 Task: Look for space in Pithāpuram, India from 15th June, 2023 to 21st June, 2023 for 5 adults in price range Rs.14000 to Rs.25000. Place can be entire place with 3 bedrooms having 3 beds and 3 bathrooms. Property type can be house, flat, guest house. Booking option can be shelf check-in. Required host language is English.
Action: Mouse moved to (435, 66)
Screenshot: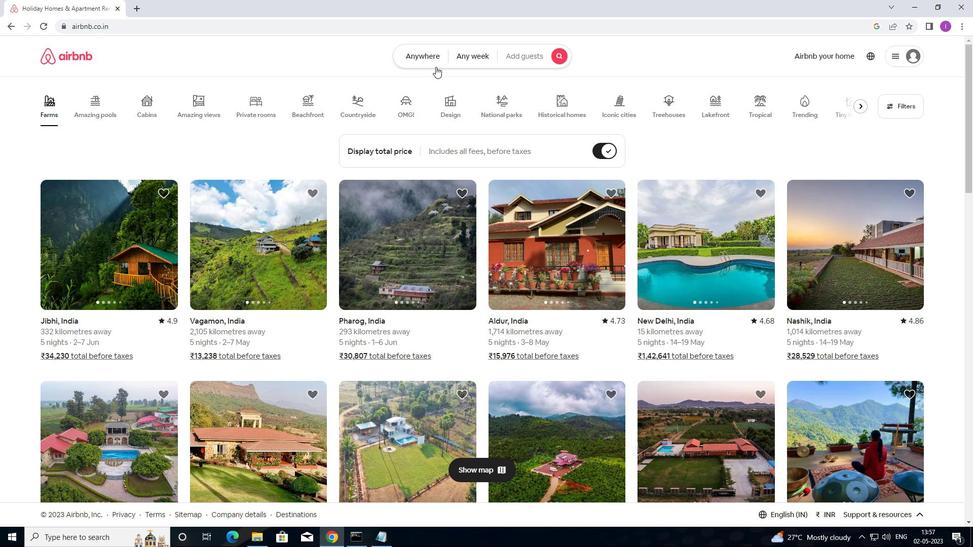 
Action: Mouse pressed left at (435, 66)
Screenshot: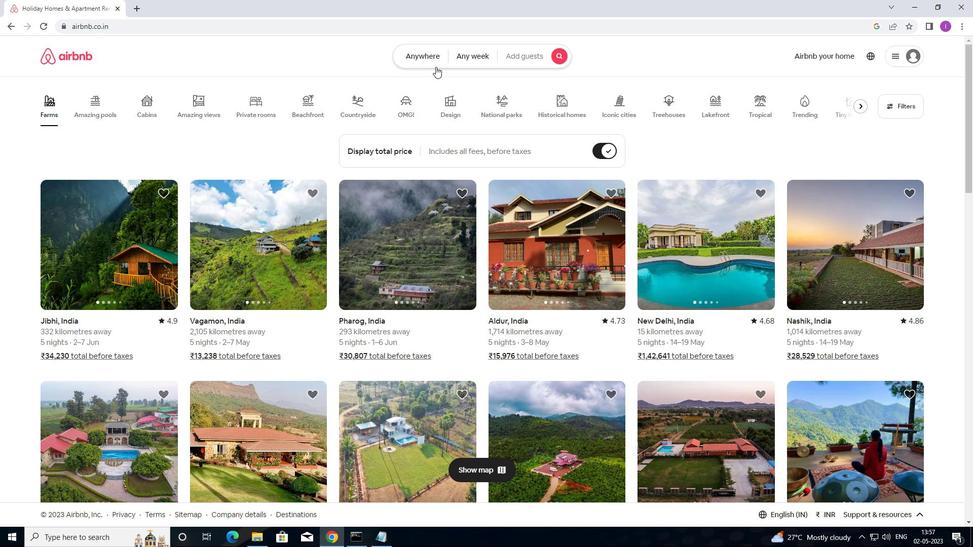 
Action: Mouse moved to (329, 93)
Screenshot: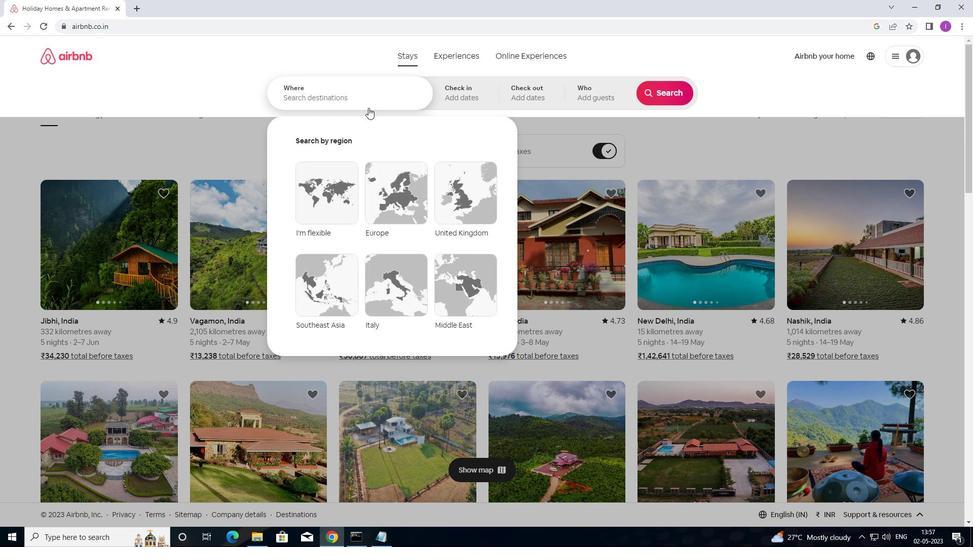 
Action: Mouse pressed left at (329, 93)
Screenshot: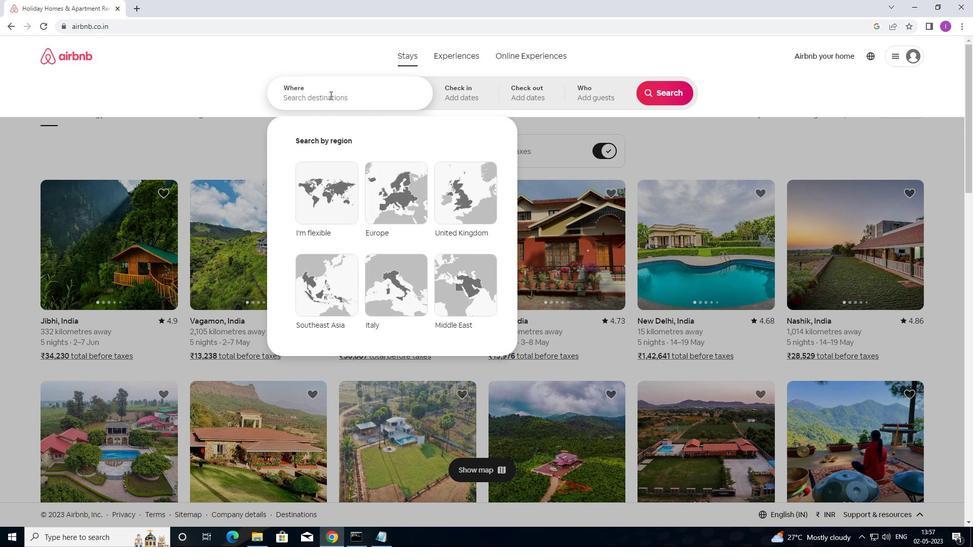 
Action: Mouse moved to (331, 91)
Screenshot: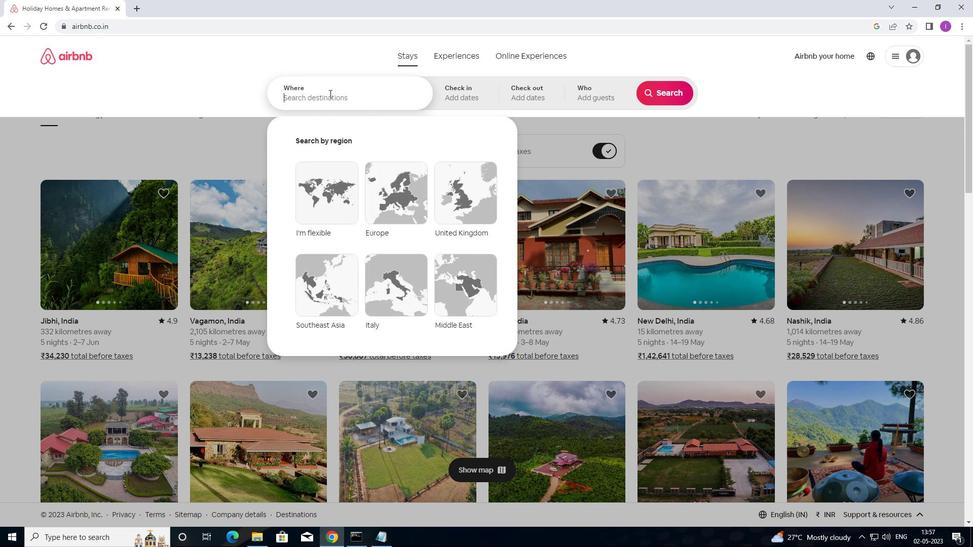 
Action: Key pressed <Key.shift>PITHAPURAM,<Key.shift><Key.shift><Key.shift><Key.shift>INDIA
Screenshot: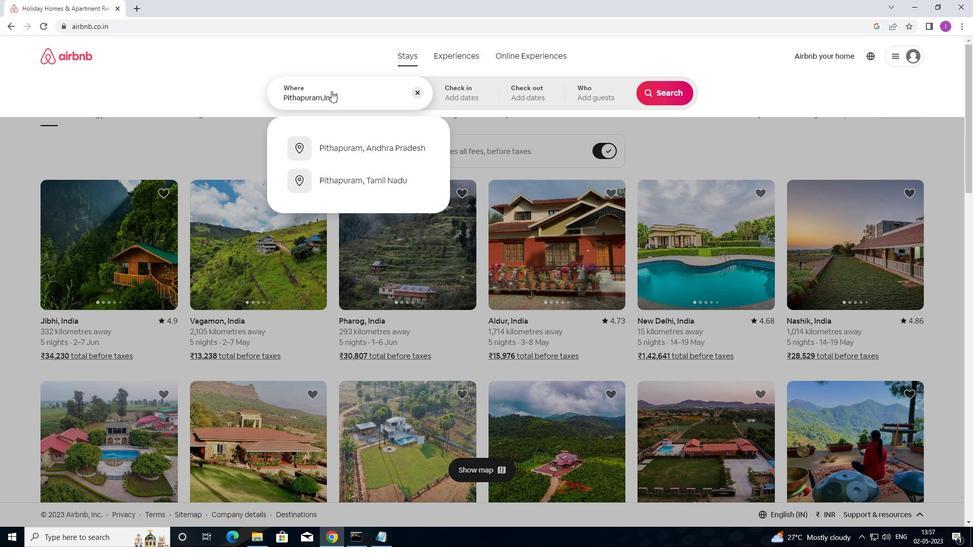
Action: Mouse moved to (460, 97)
Screenshot: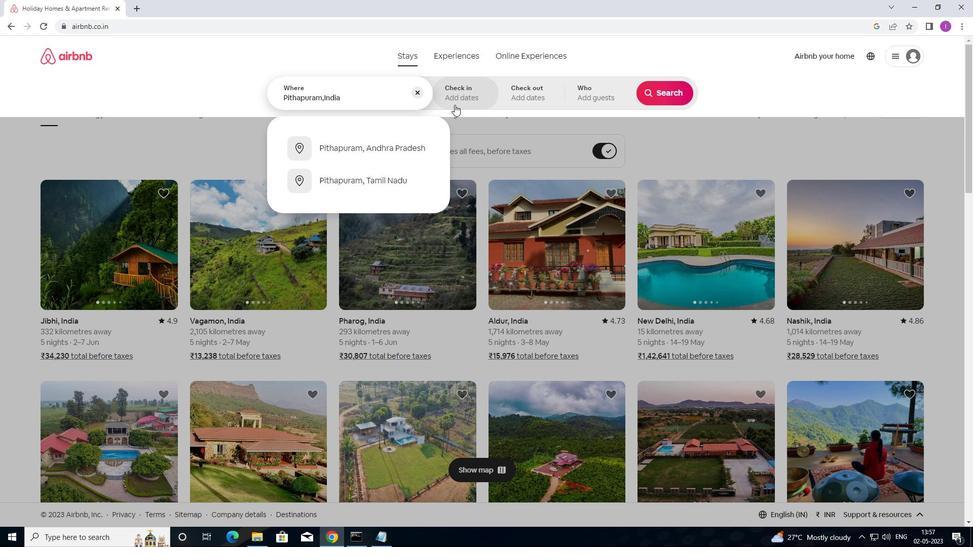 
Action: Mouse pressed left at (460, 97)
Screenshot: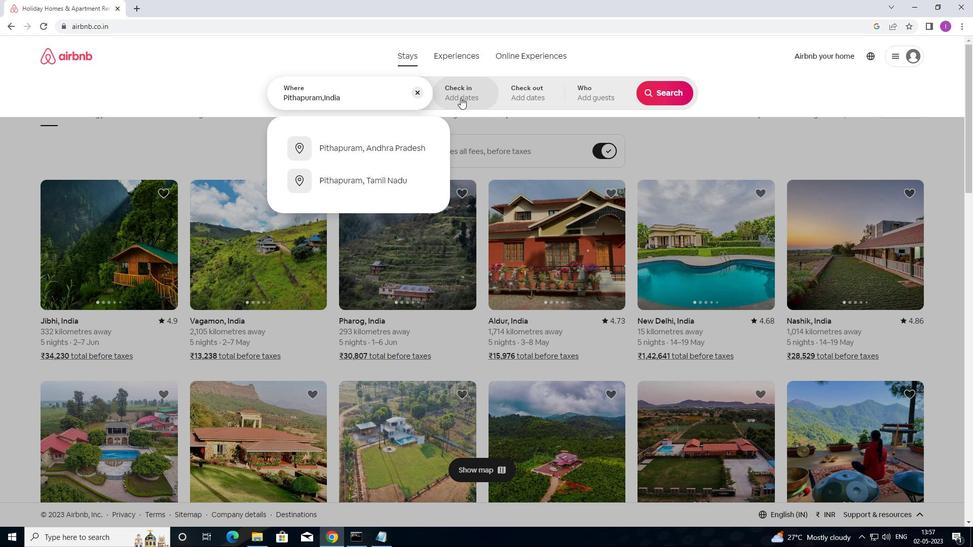 
Action: Mouse moved to (599, 264)
Screenshot: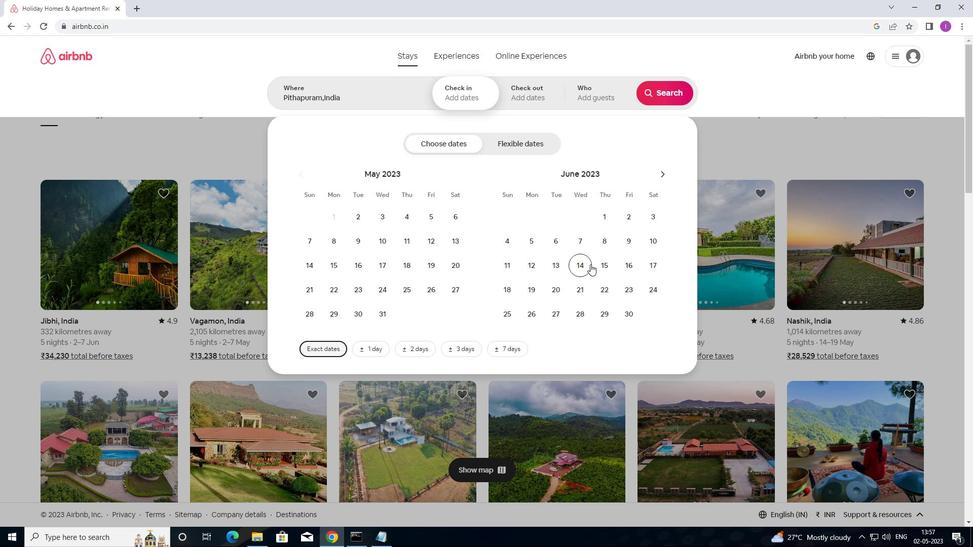 
Action: Mouse pressed left at (599, 264)
Screenshot: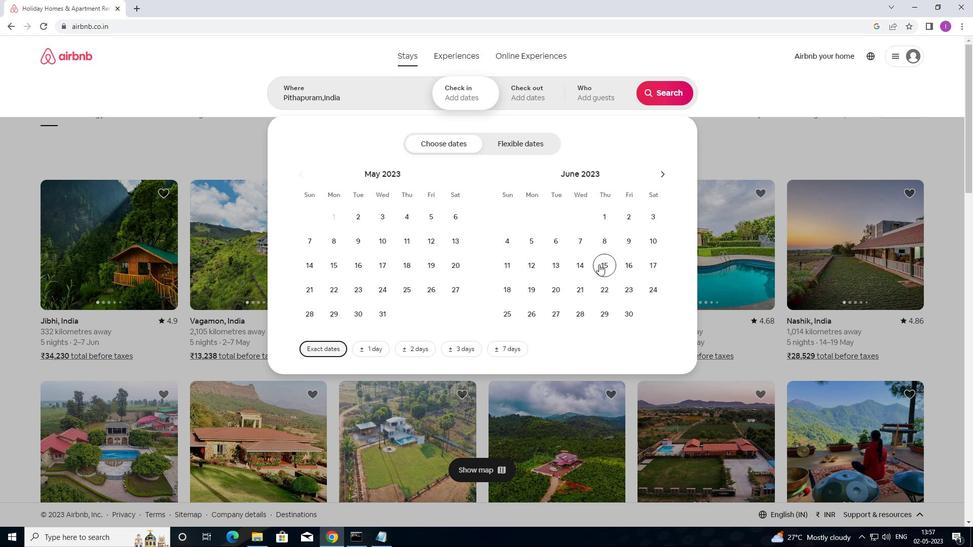 
Action: Mouse moved to (578, 292)
Screenshot: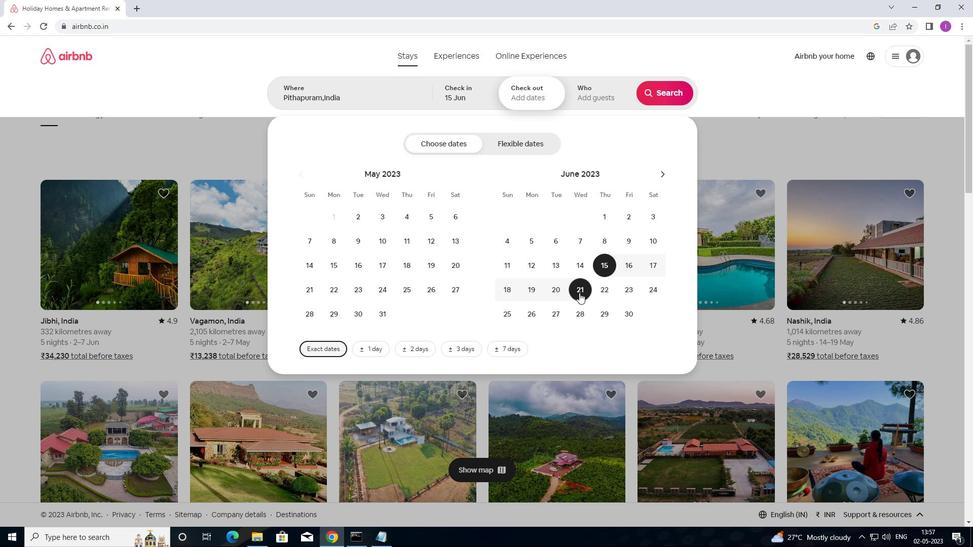 
Action: Mouse pressed left at (578, 292)
Screenshot: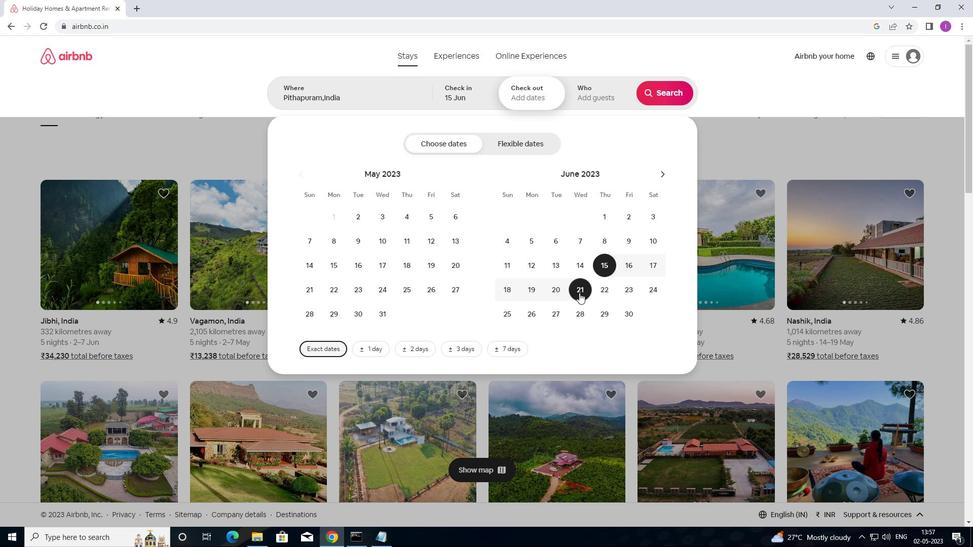 
Action: Mouse moved to (584, 103)
Screenshot: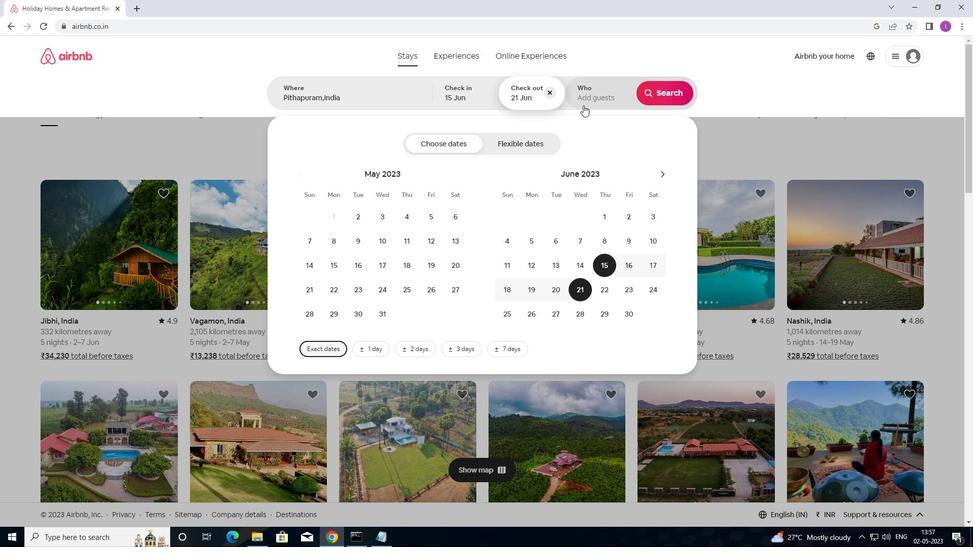 
Action: Mouse pressed left at (584, 103)
Screenshot: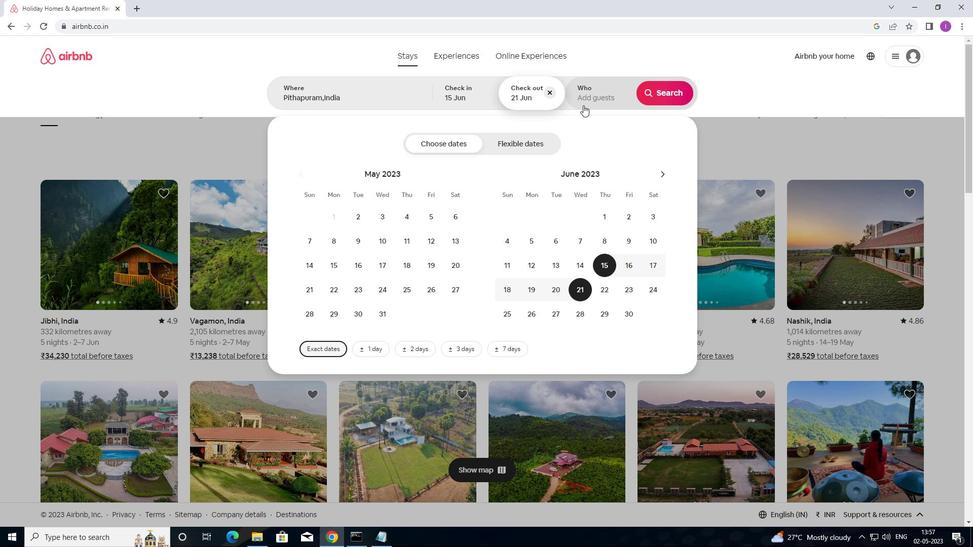 
Action: Mouse moved to (670, 145)
Screenshot: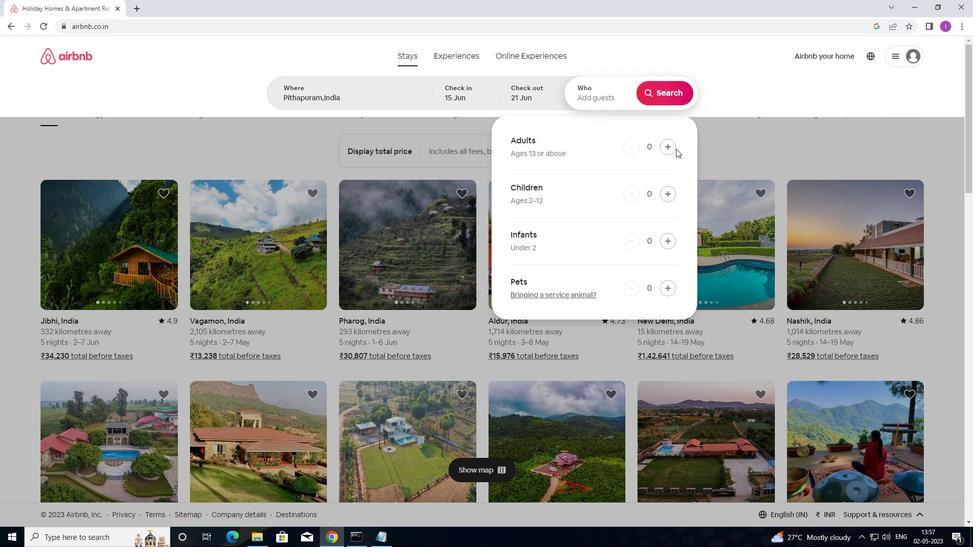 
Action: Mouse pressed left at (670, 145)
Screenshot: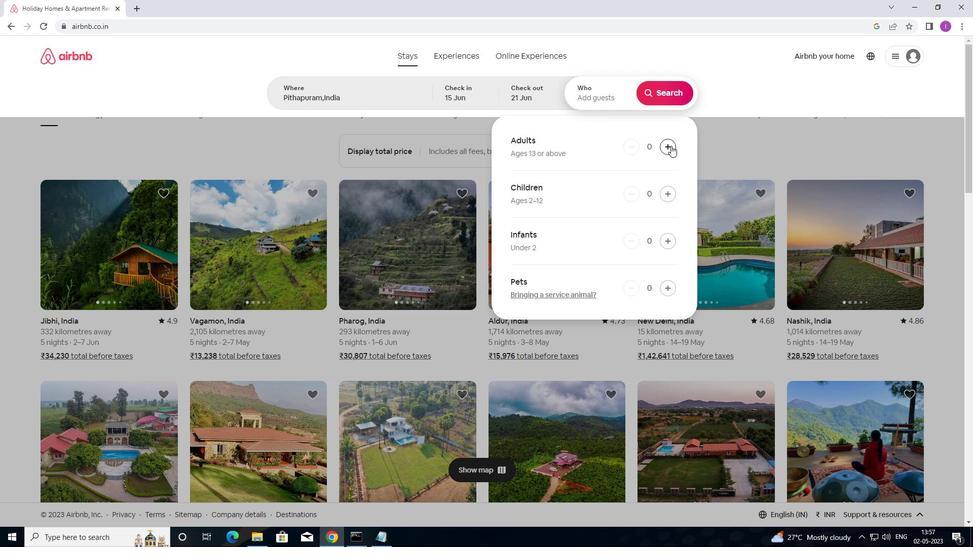 
Action: Mouse pressed left at (670, 145)
Screenshot: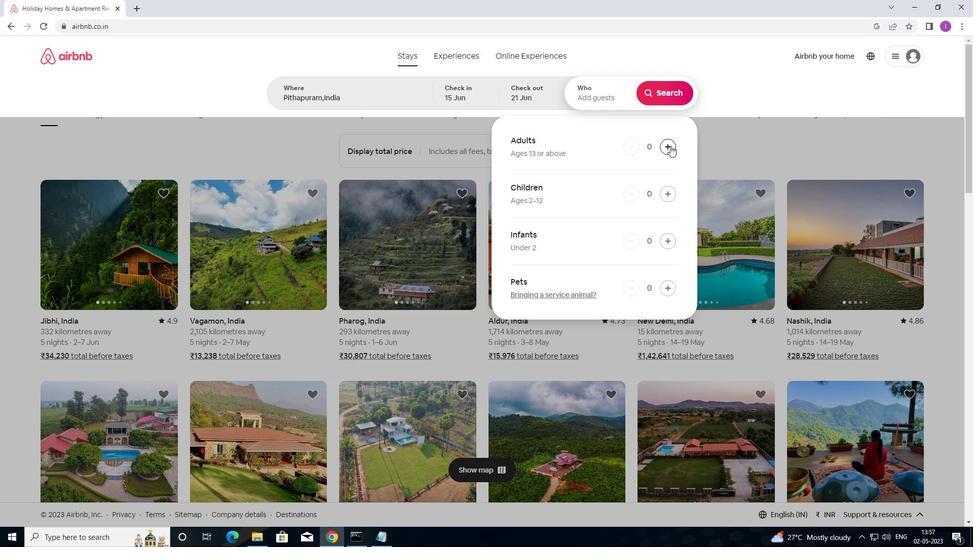 
Action: Mouse moved to (670, 145)
Screenshot: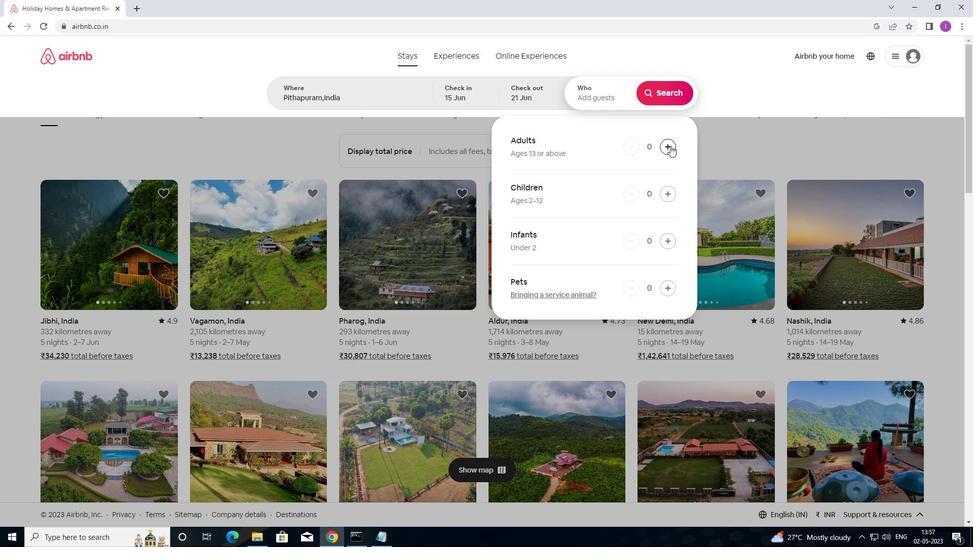 
Action: Mouse pressed left at (670, 145)
Screenshot: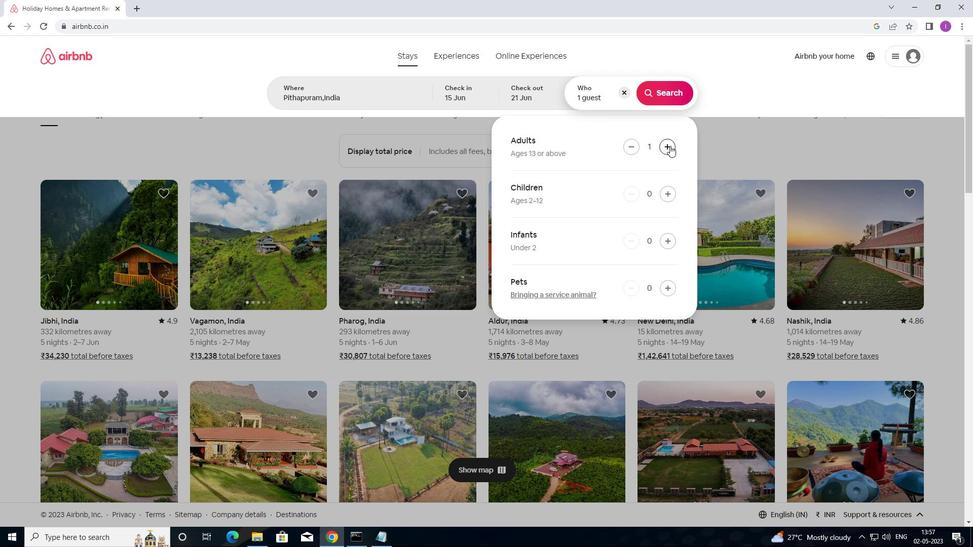 
Action: Mouse moved to (668, 145)
Screenshot: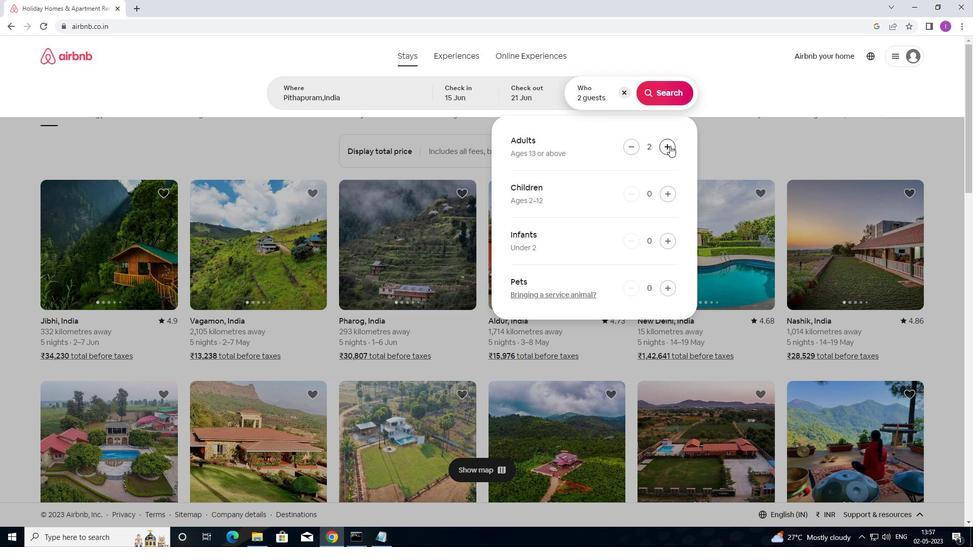 
Action: Mouse pressed left at (668, 145)
Screenshot: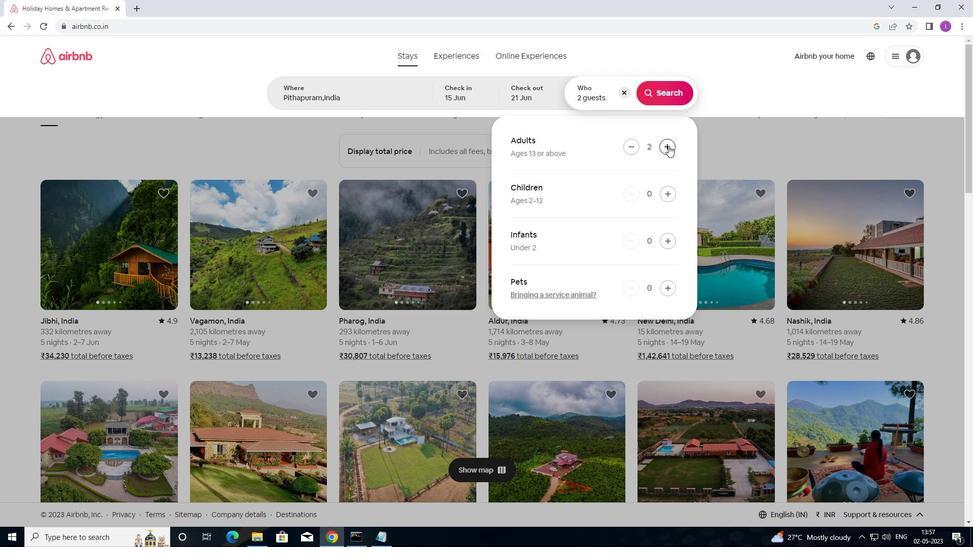 
Action: Mouse moved to (670, 149)
Screenshot: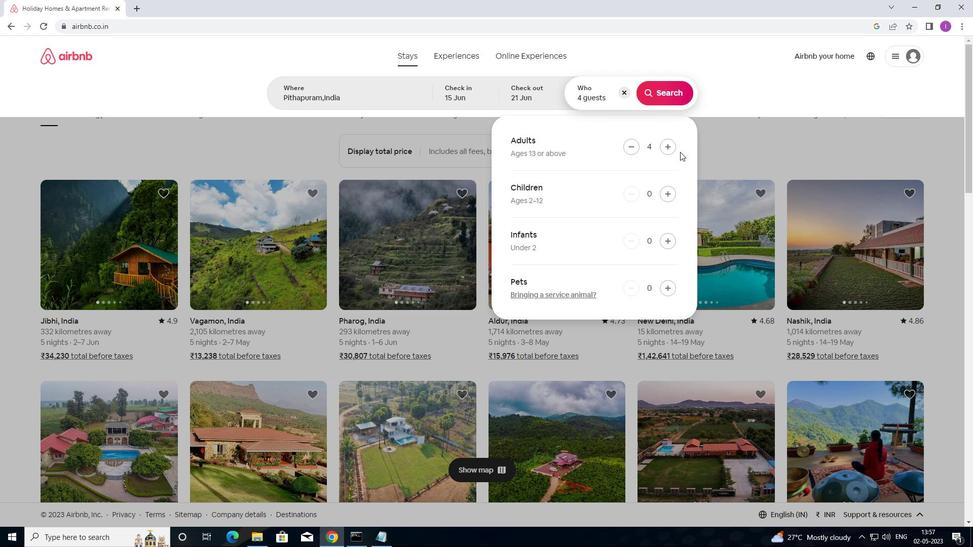
Action: Mouse pressed left at (670, 149)
Screenshot: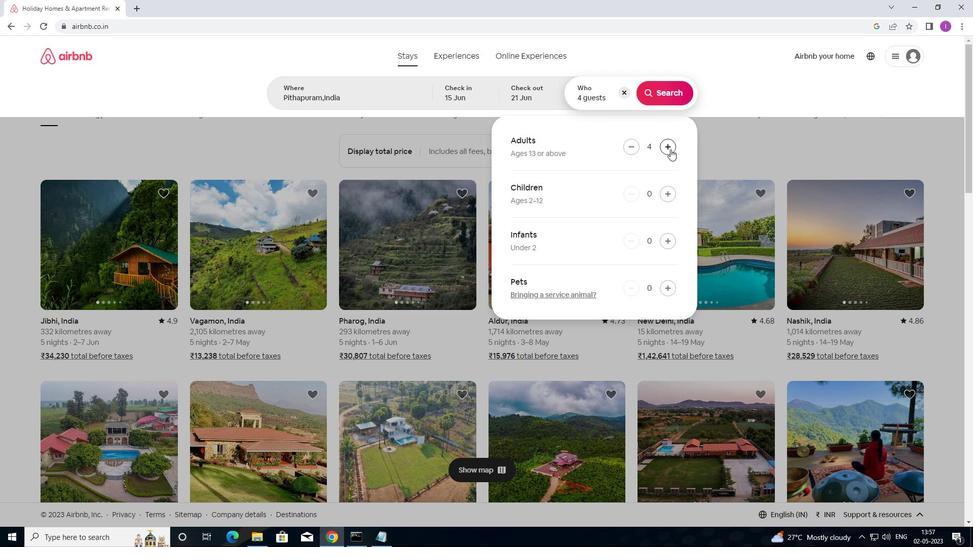 
Action: Mouse moved to (661, 98)
Screenshot: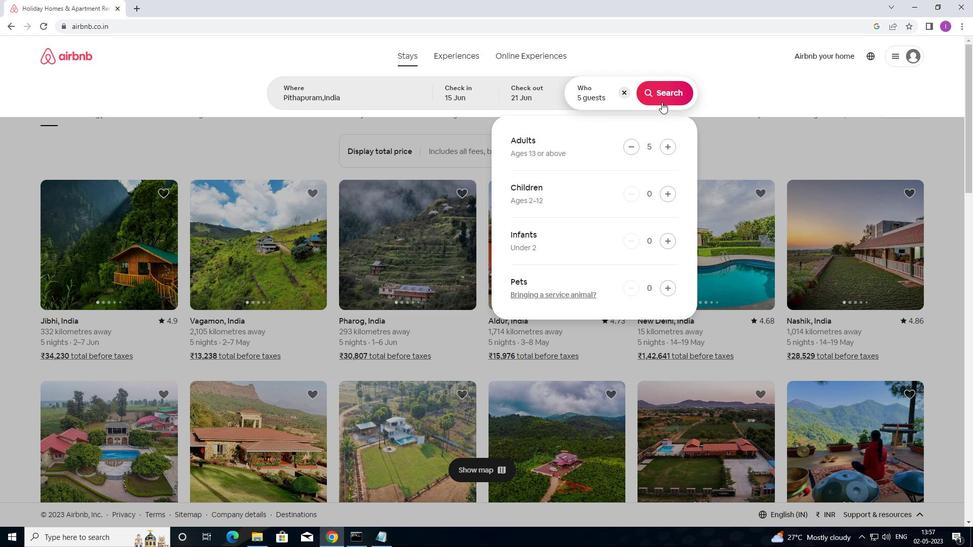 
Action: Mouse pressed left at (661, 98)
Screenshot: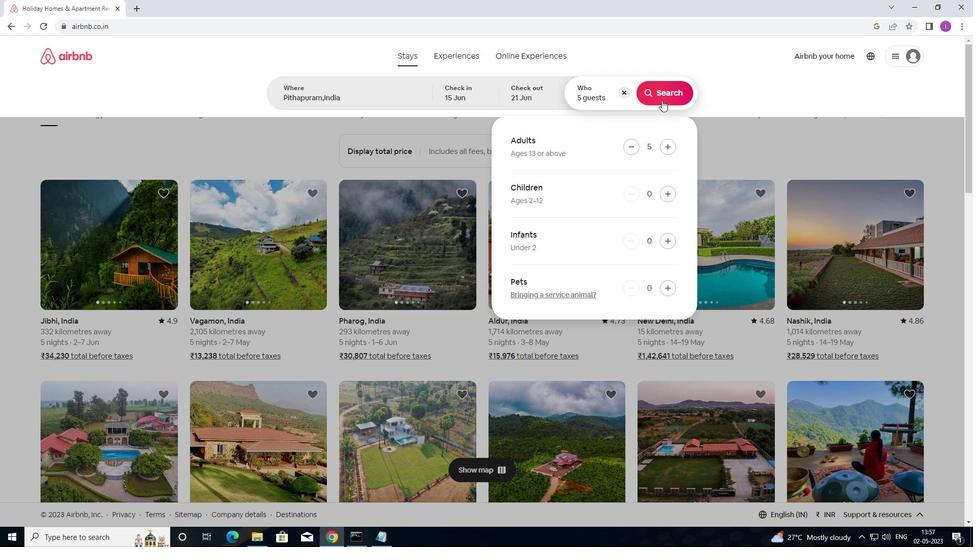 
Action: Mouse moved to (935, 96)
Screenshot: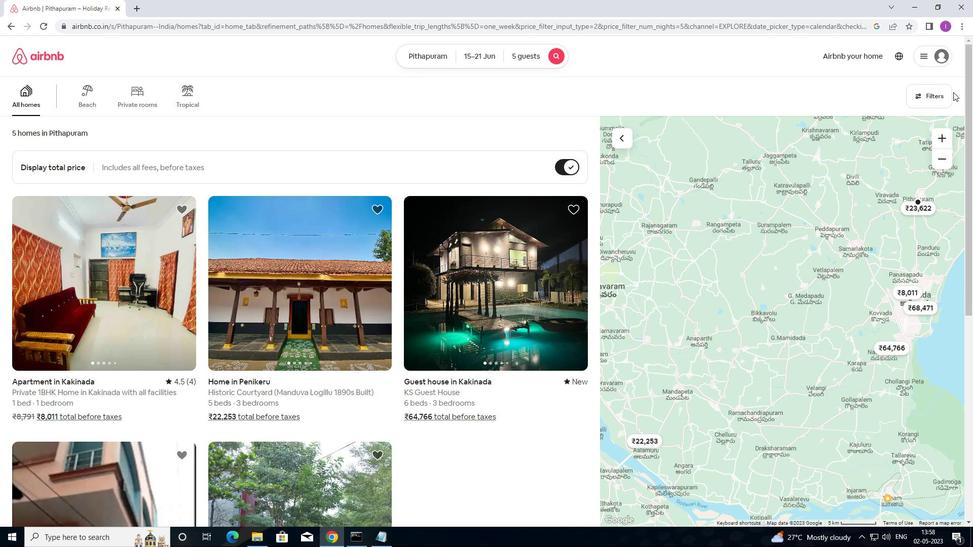 
Action: Mouse pressed left at (935, 96)
Screenshot: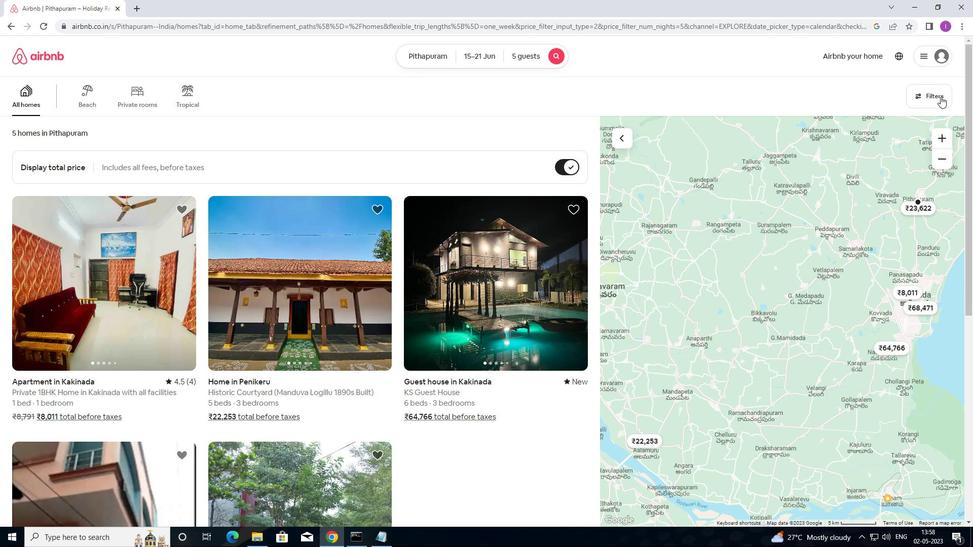 
Action: Mouse moved to (374, 221)
Screenshot: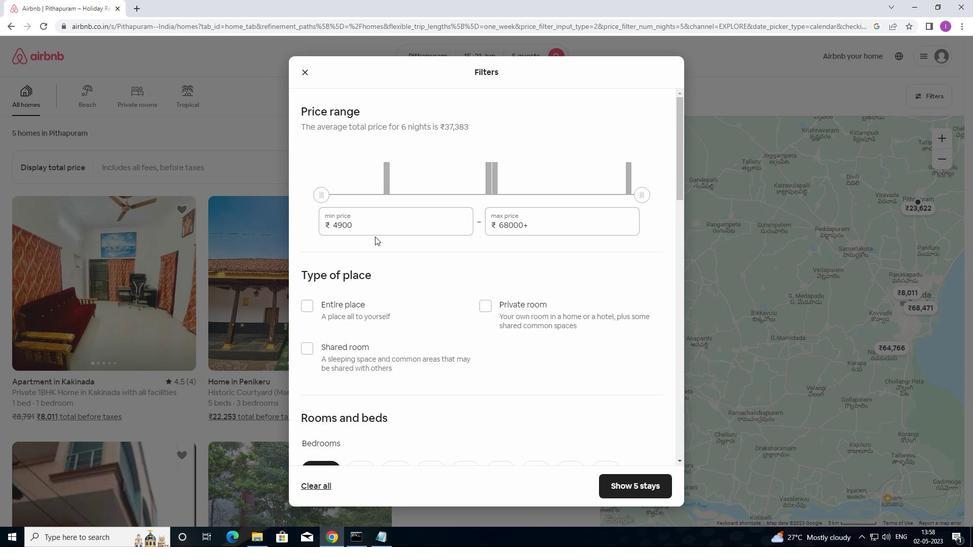 
Action: Mouse pressed left at (374, 221)
Screenshot: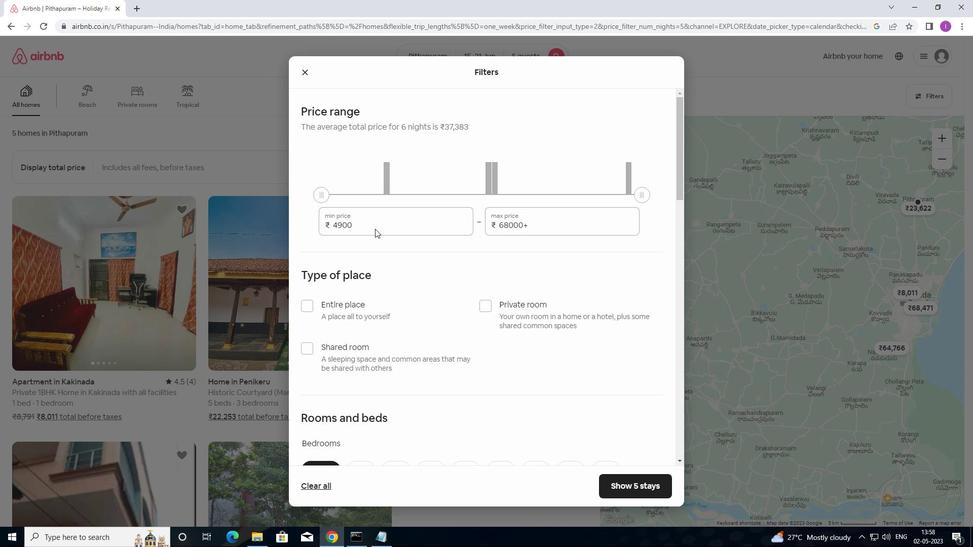 
Action: Mouse moved to (331, 220)
Screenshot: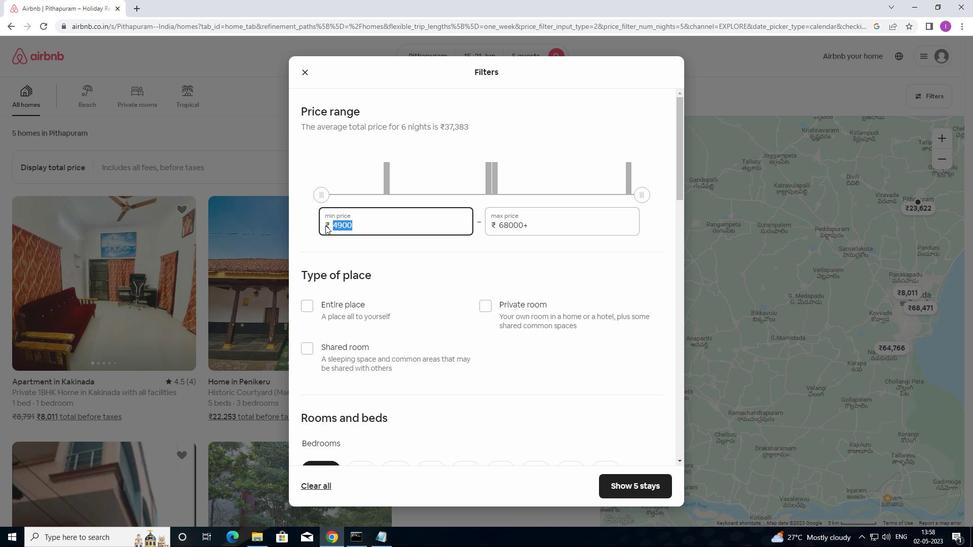 
Action: Key pressed 14000<Key.backspace><Key.backspace><Key.backspace><Key.backspace><Key.backspace><Key.backspace><Key.backspace><Key.backspace><Key.backspace><Key.backspace><Key.backspace><Key.backspace><Key.backspace>14000
Screenshot: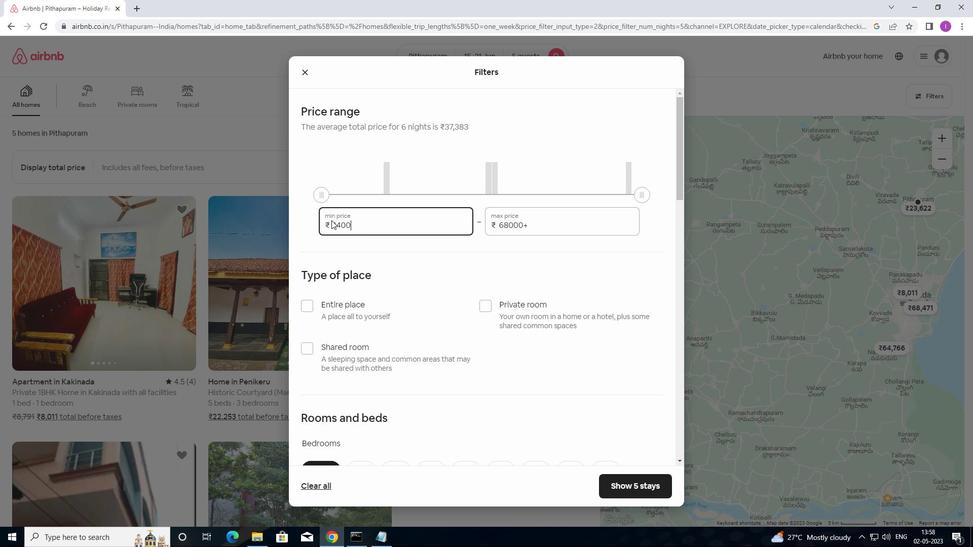 
Action: Mouse moved to (536, 225)
Screenshot: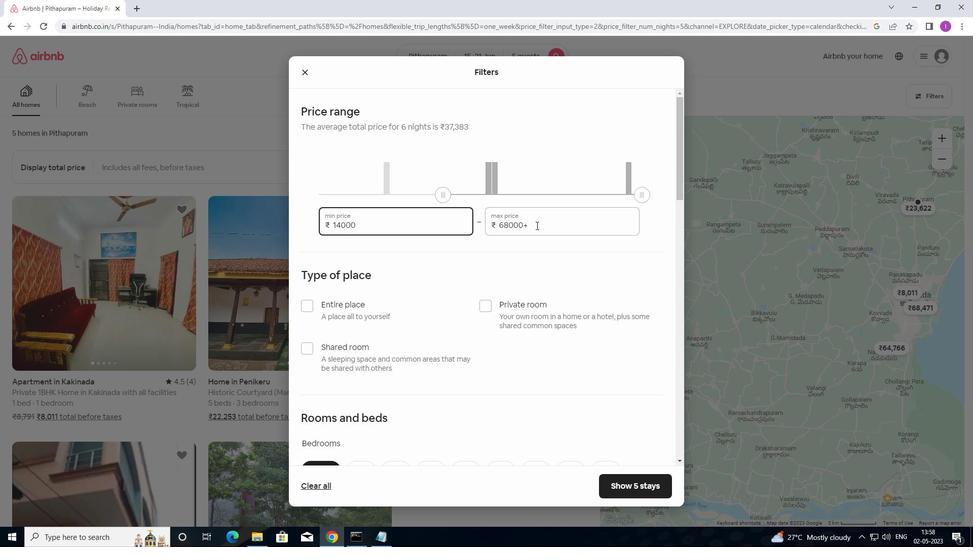 
Action: Mouse pressed left at (536, 225)
Screenshot: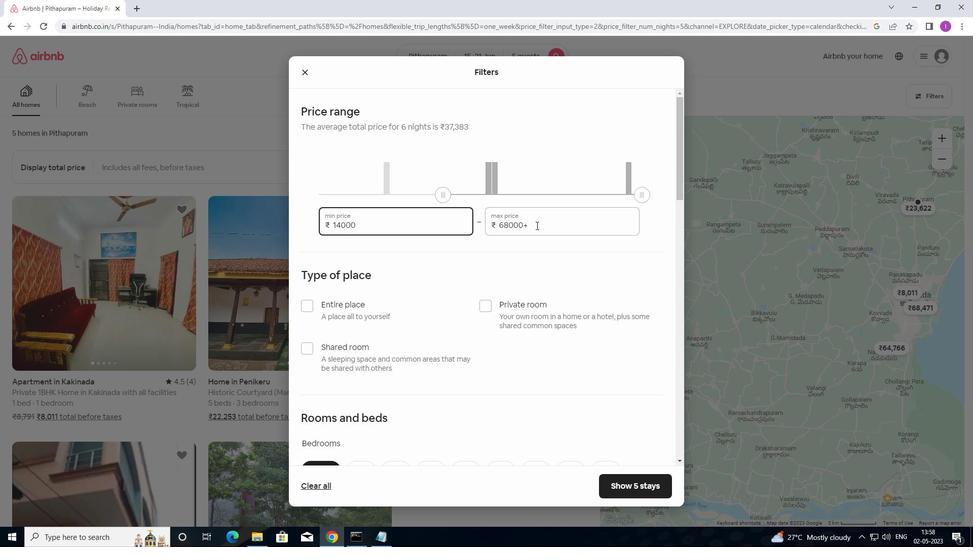 
Action: Mouse moved to (476, 236)
Screenshot: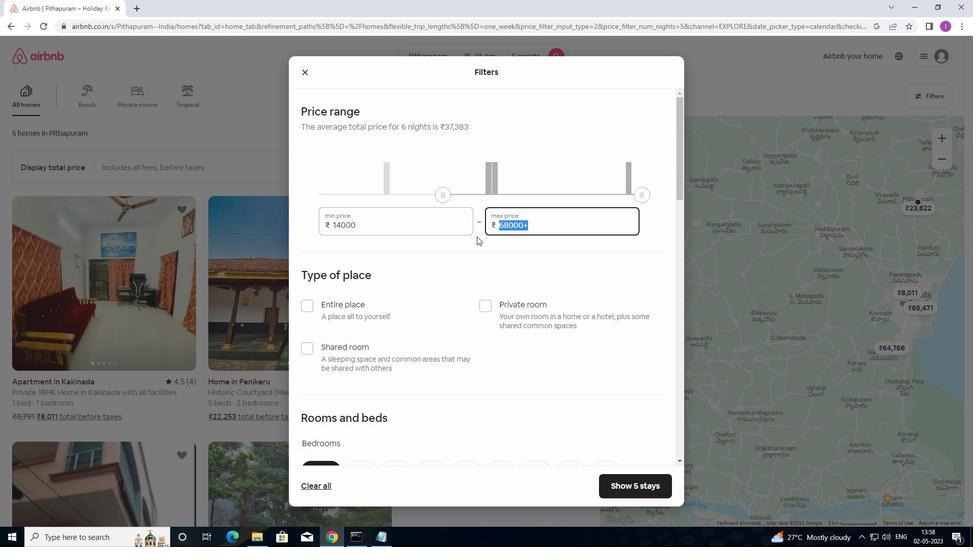 
Action: Key pressed 250
Screenshot: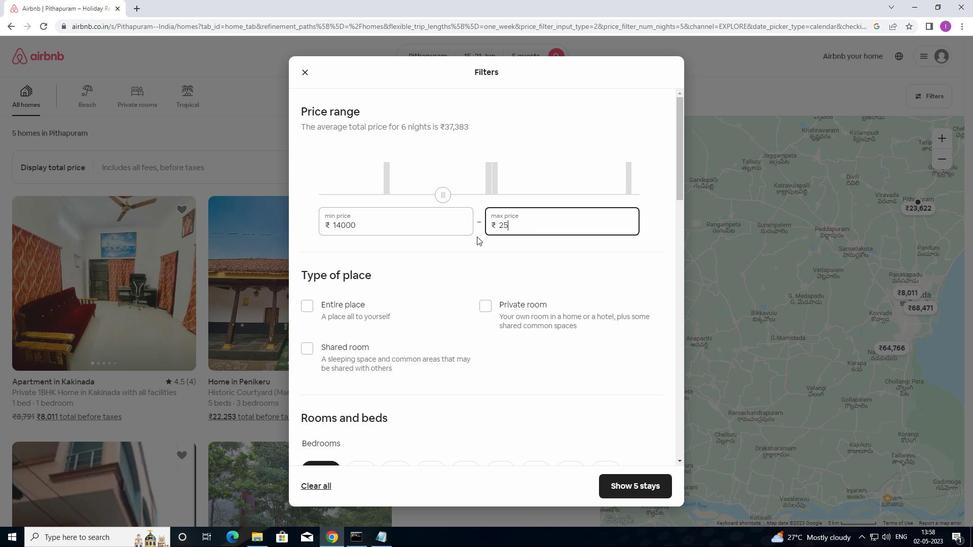 
Action: Mouse moved to (476, 236)
Screenshot: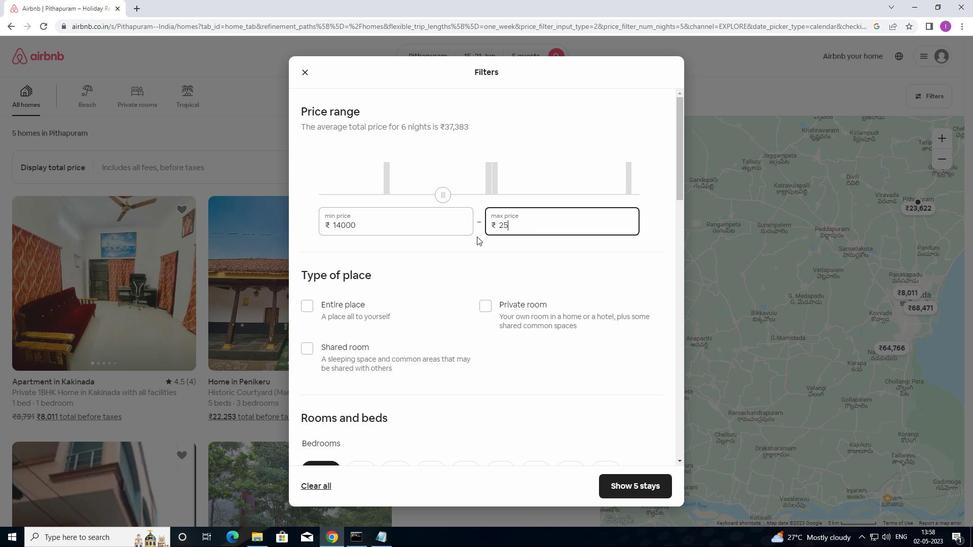 
Action: Key pressed 0
Screenshot: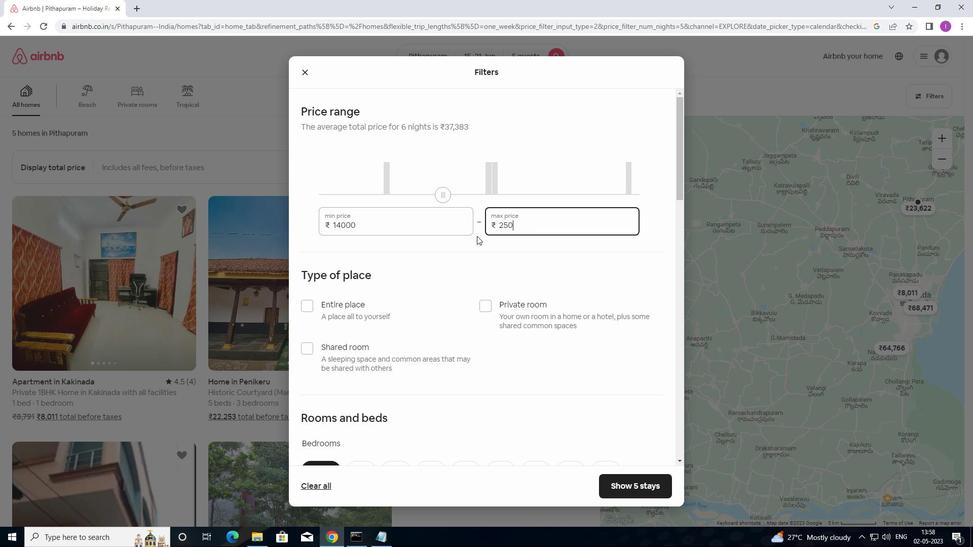 
Action: Mouse moved to (481, 233)
Screenshot: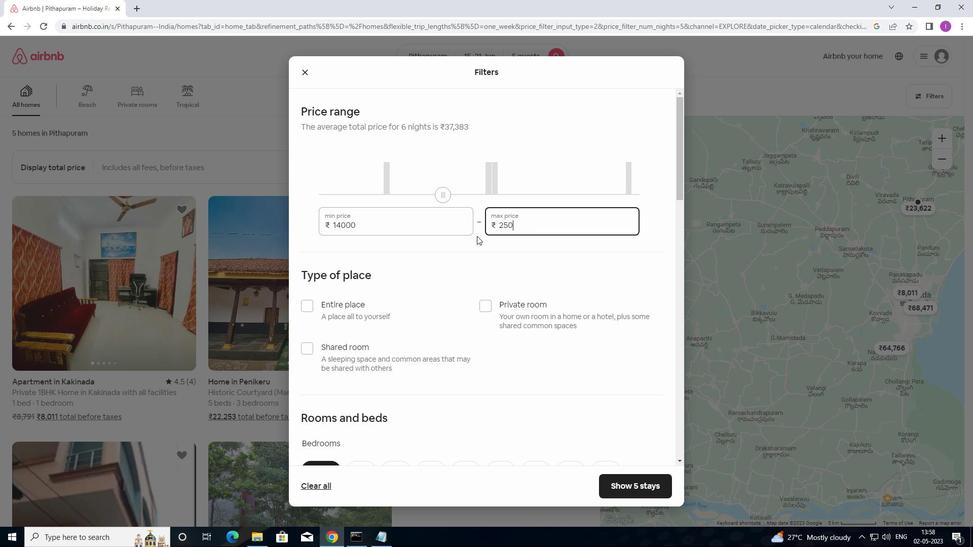 
Action: Key pressed 0
Screenshot: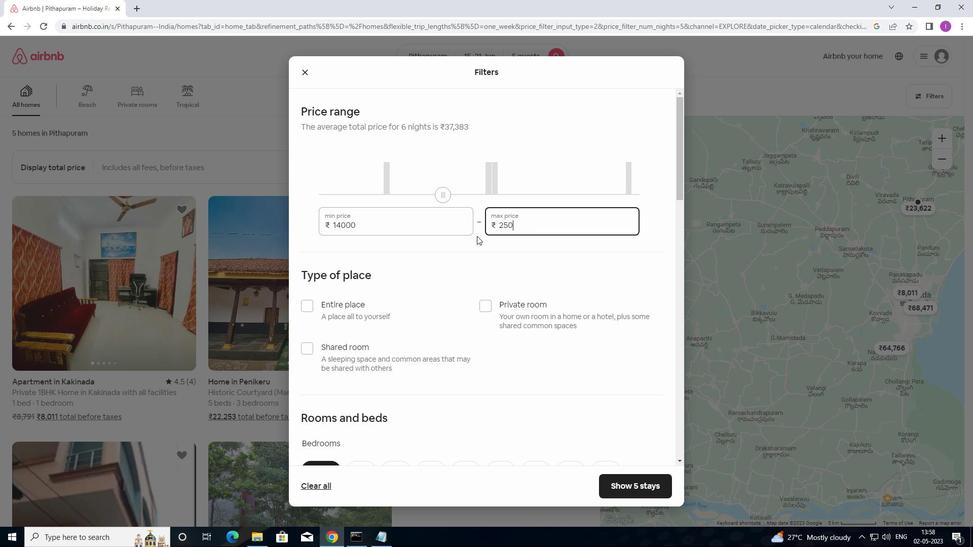 
Action: Mouse moved to (487, 234)
Screenshot: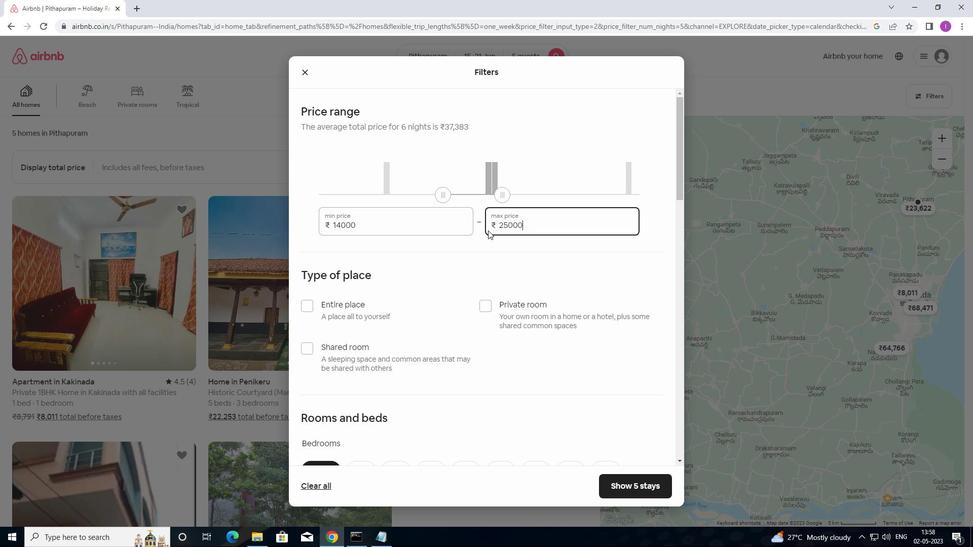 
Action: Mouse scrolled (487, 233) with delta (0, 0)
Screenshot: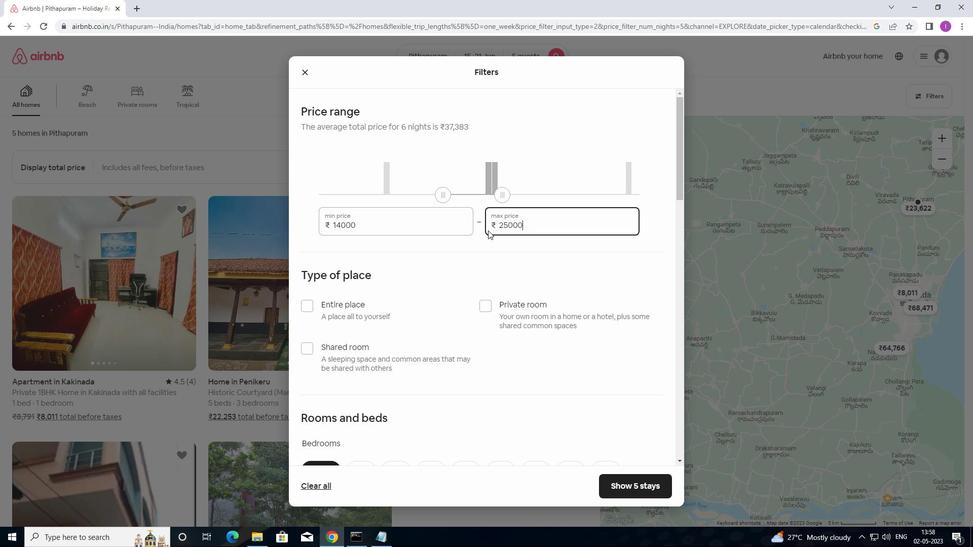 
Action: Mouse moved to (487, 235)
Screenshot: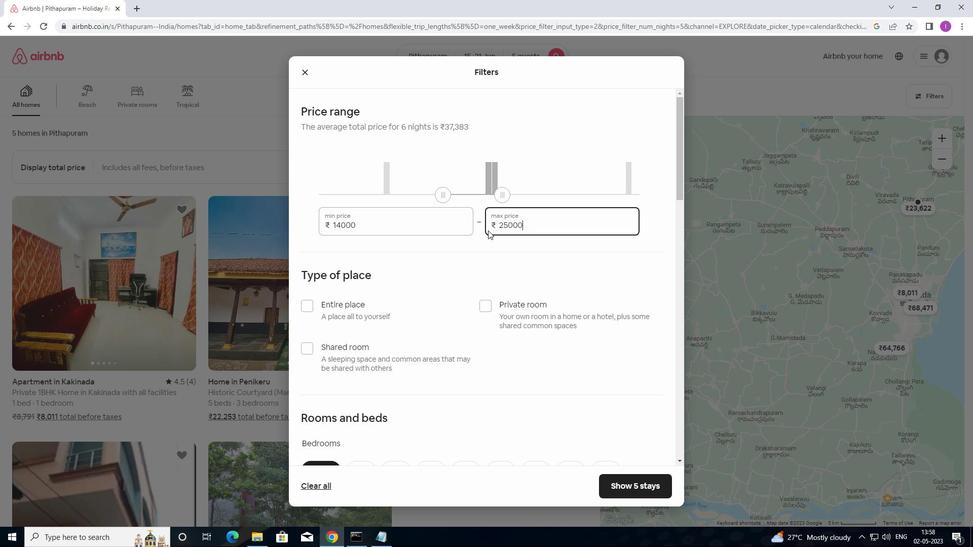 
Action: Mouse scrolled (487, 234) with delta (0, 0)
Screenshot: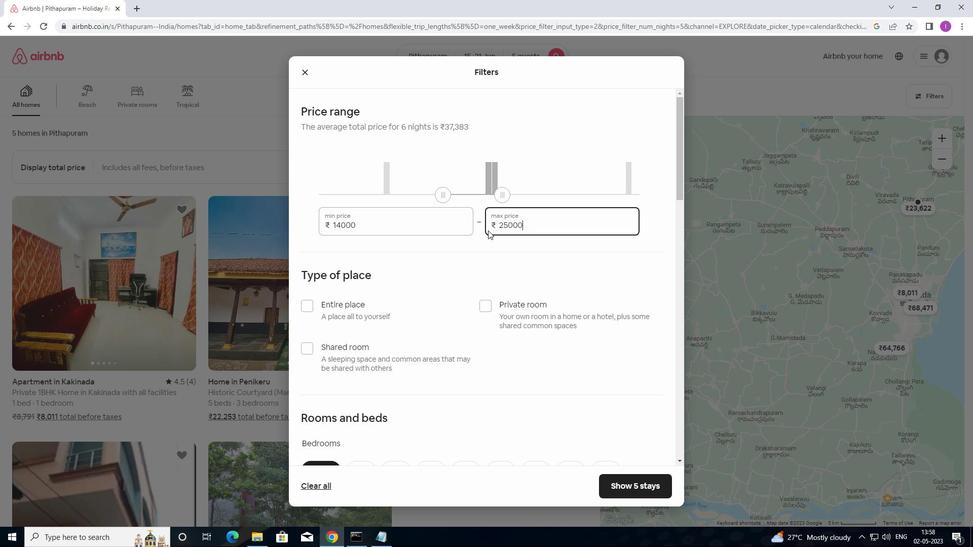 
Action: Mouse moved to (487, 236)
Screenshot: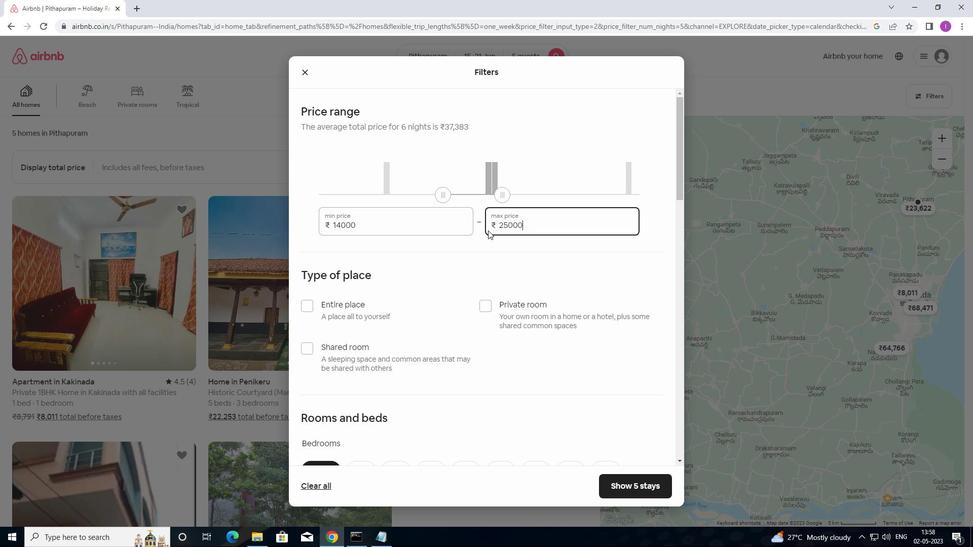
Action: Mouse scrolled (487, 235) with delta (0, 0)
Screenshot: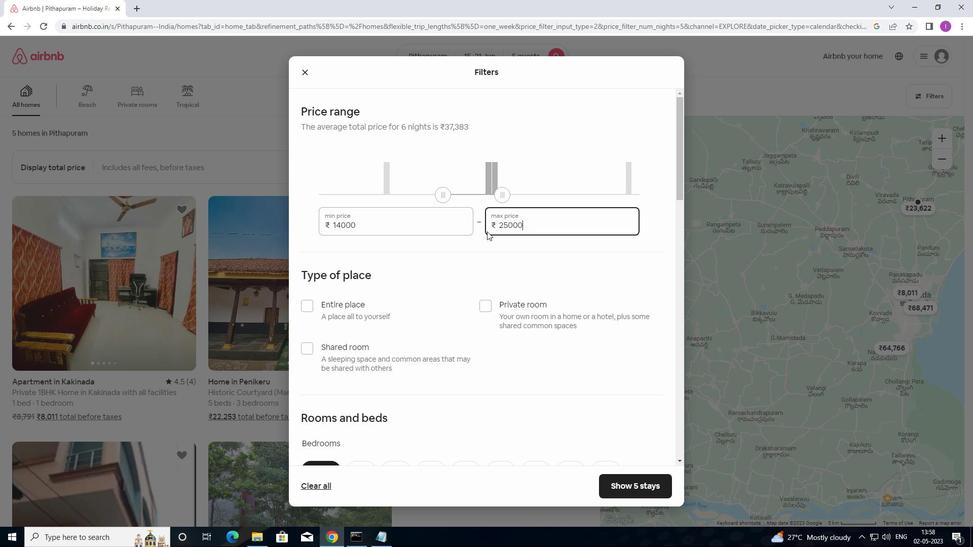 
Action: Mouse moved to (311, 157)
Screenshot: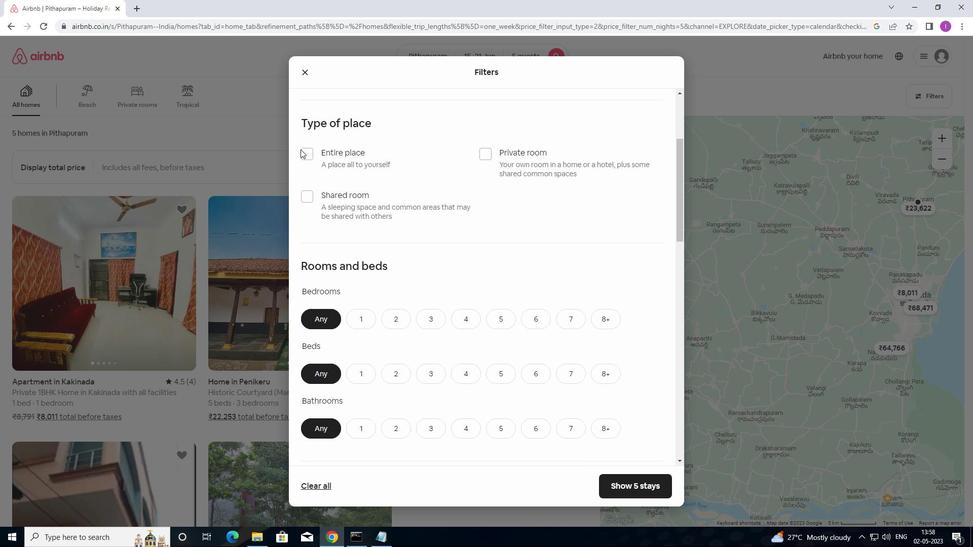 
Action: Mouse pressed left at (311, 157)
Screenshot: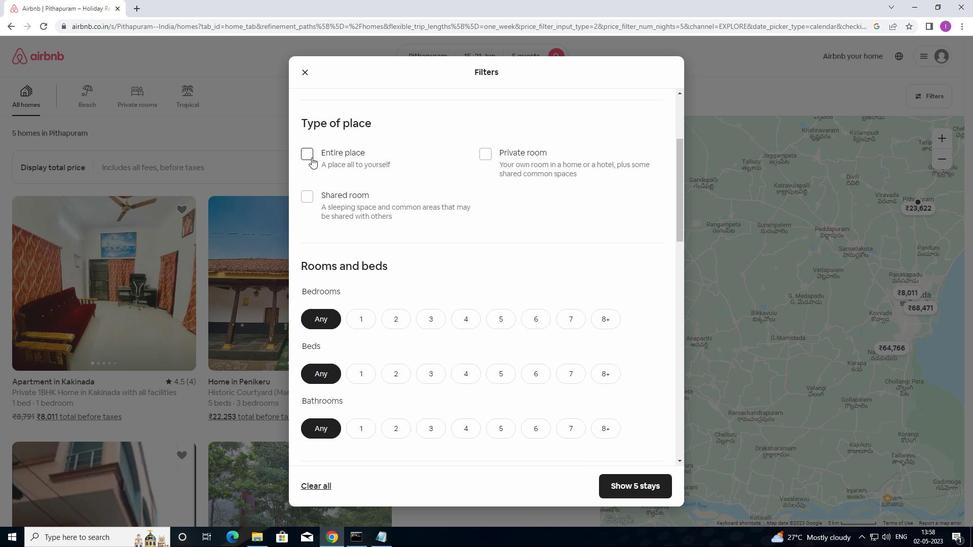 
Action: Mouse moved to (381, 256)
Screenshot: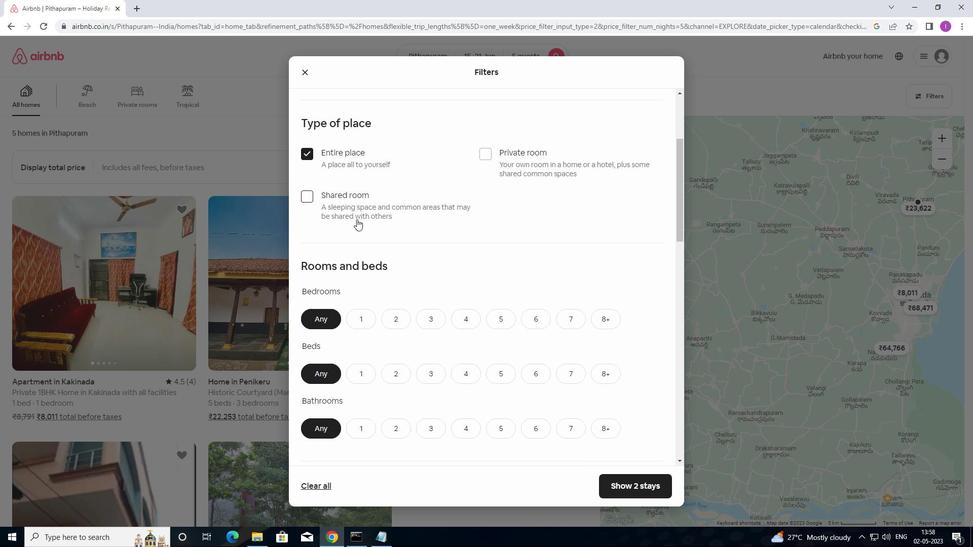 
Action: Mouse scrolled (381, 255) with delta (0, 0)
Screenshot: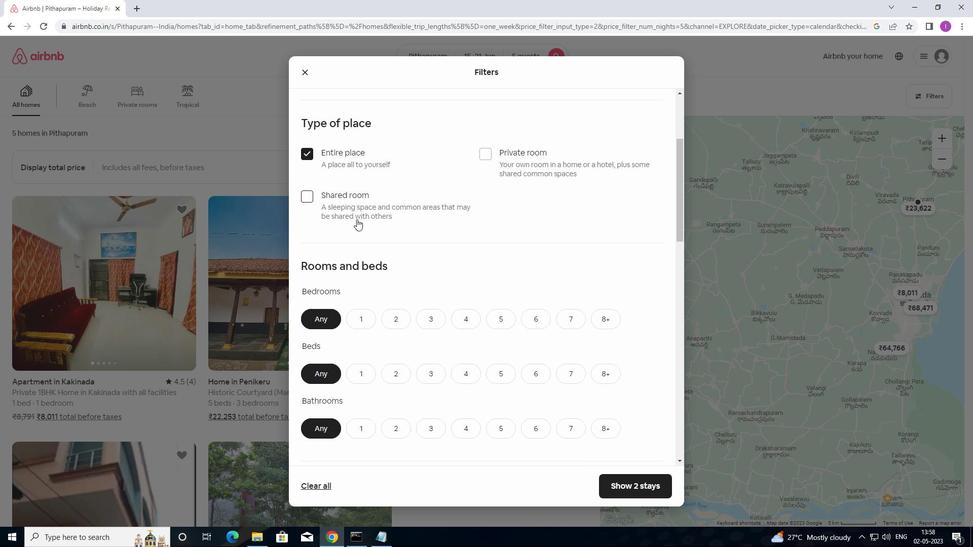 
Action: Mouse moved to (383, 257)
Screenshot: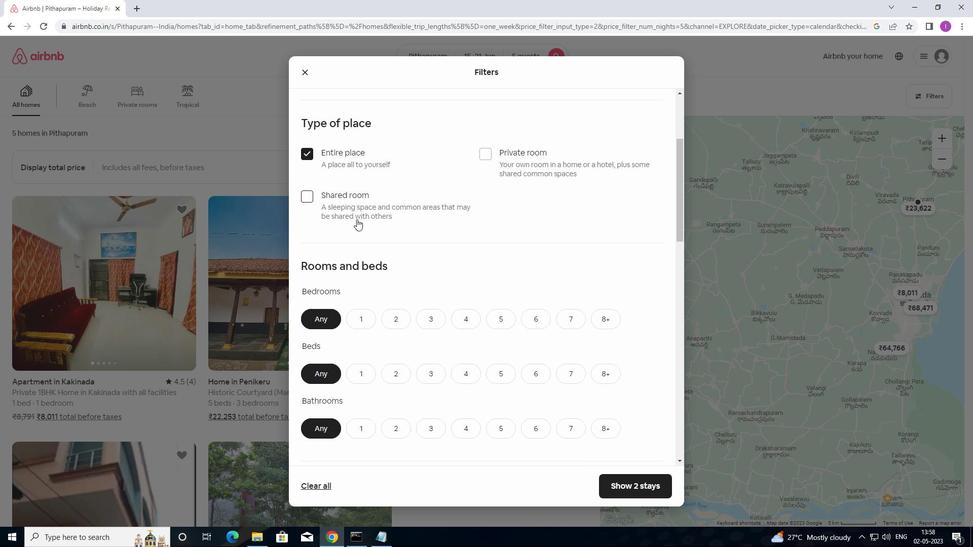 
Action: Mouse scrolled (383, 257) with delta (0, 0)
Screenshot: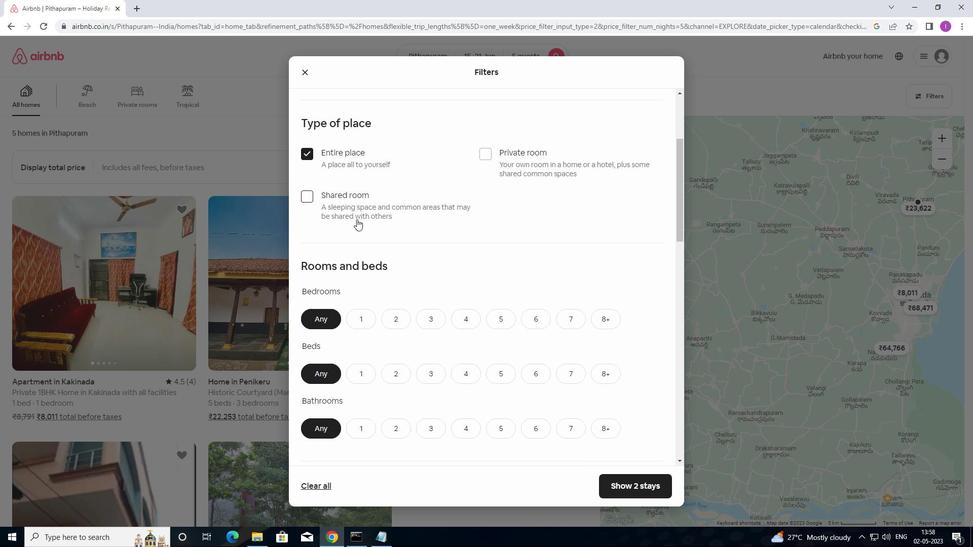 
Action: Mouse moved to (384, 257)
Screenshot: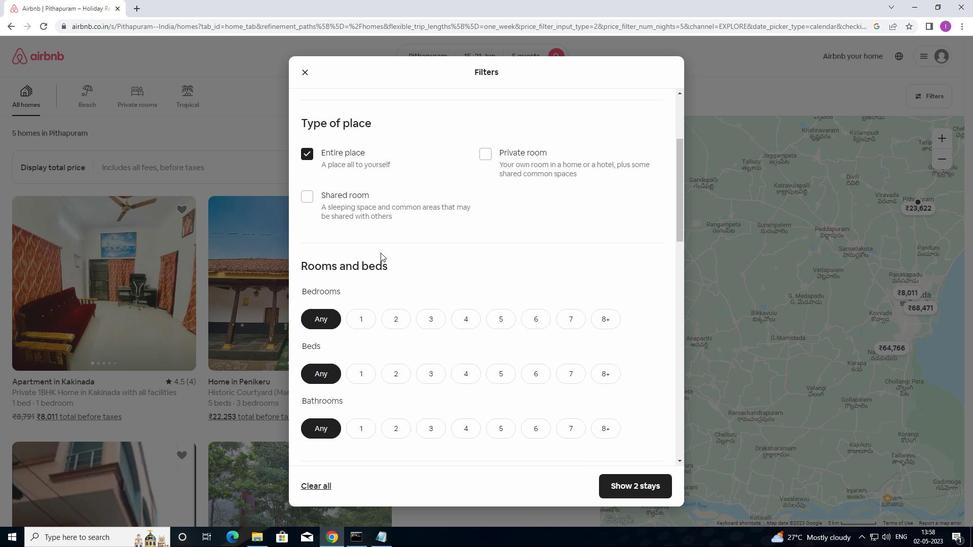 
Action: Mouse scrolled (384, 257) with delta (0, 0)
Screenshot: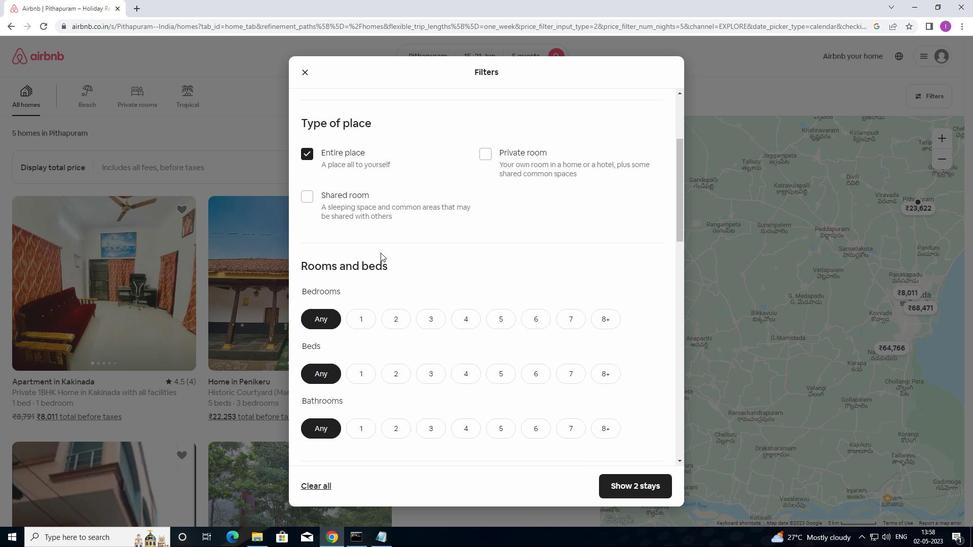 
Action: Mouse scrolled (384, 257) with delta (0, 0)
Screenshot: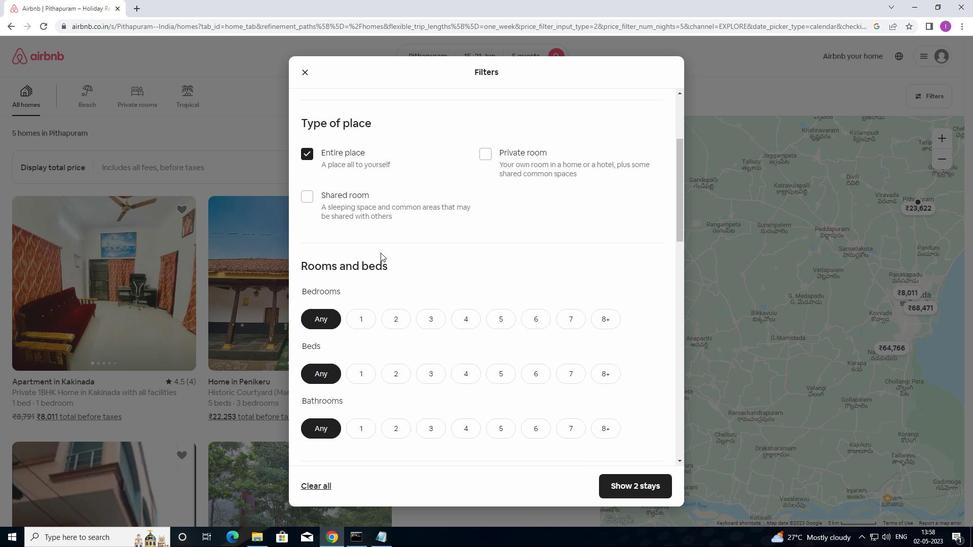 
Action: Mouse moved to (431, 122)
Screenshot: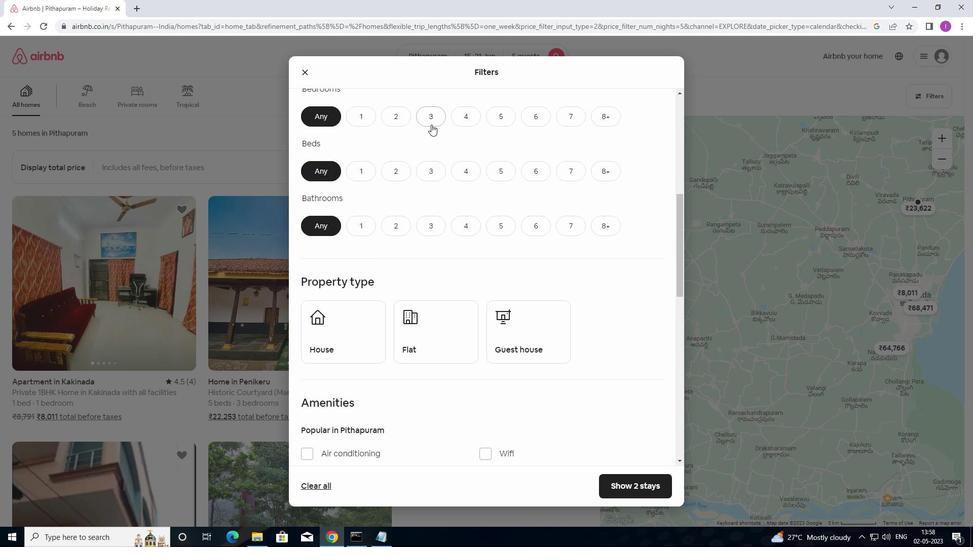 
Action: Mouse pressed left at (431, 122)
Screenshot: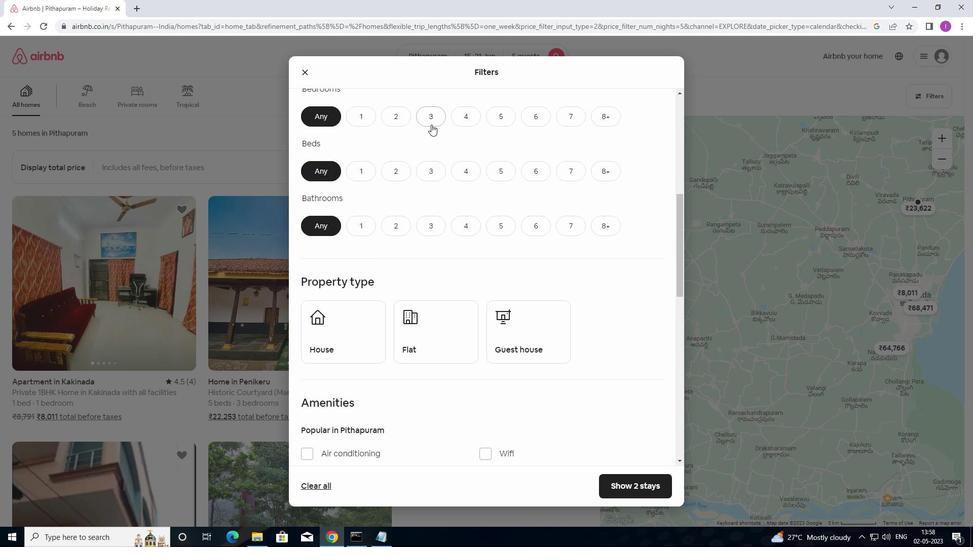 
Action: Mouse moved to (433, 168)
Screenshot: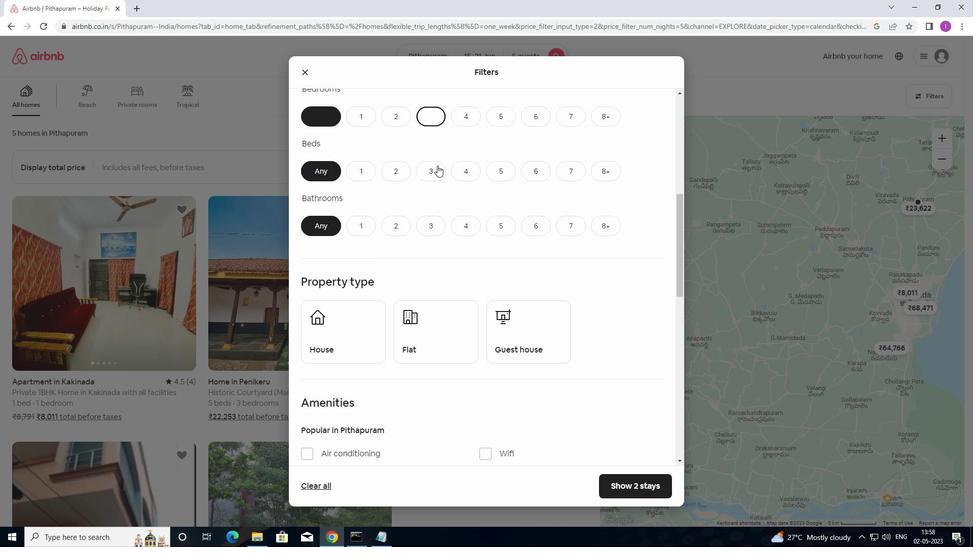 
Action: Mouse pressed left at (433, 168)
Screenshot: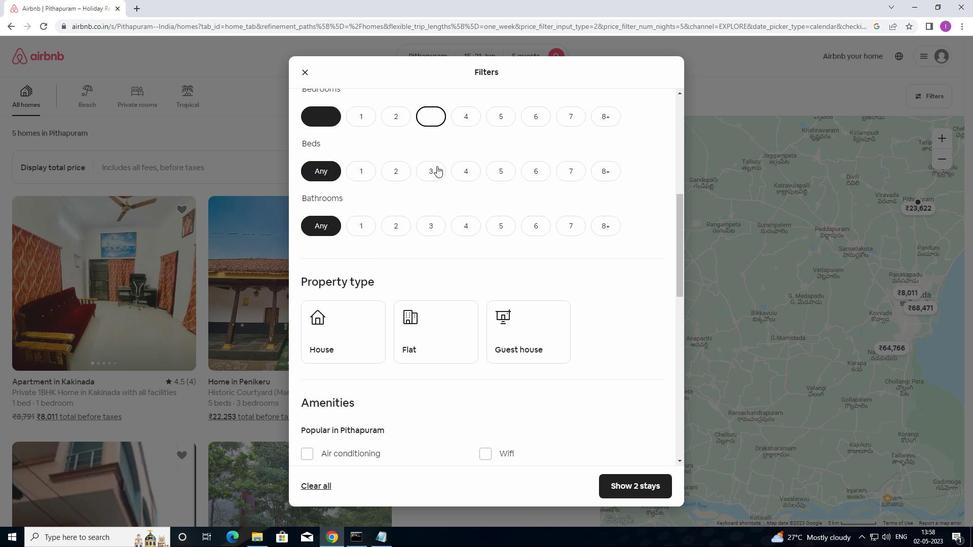 
Action: Mouse moved to (424, 220)
Screenshot: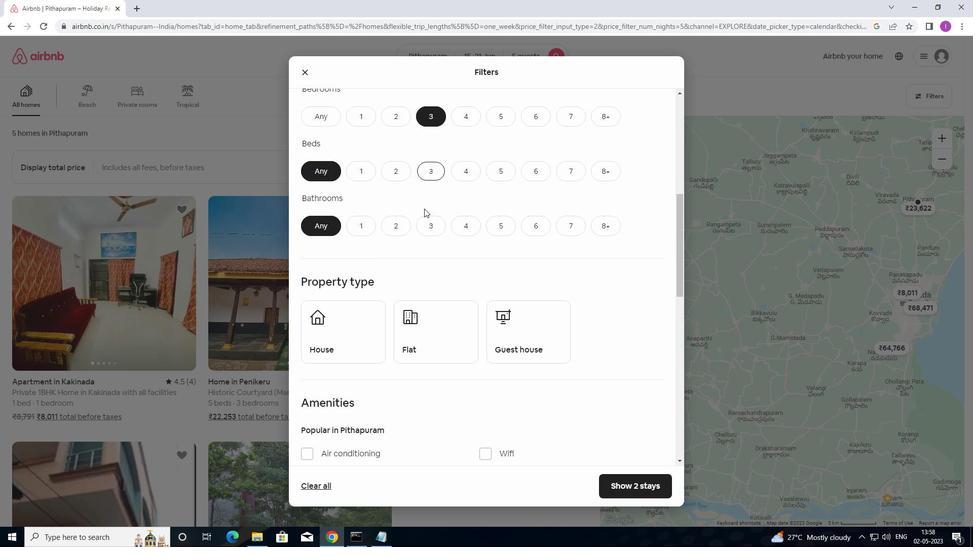
Action: Mouse pressed left at (424, 220)
Screenshot: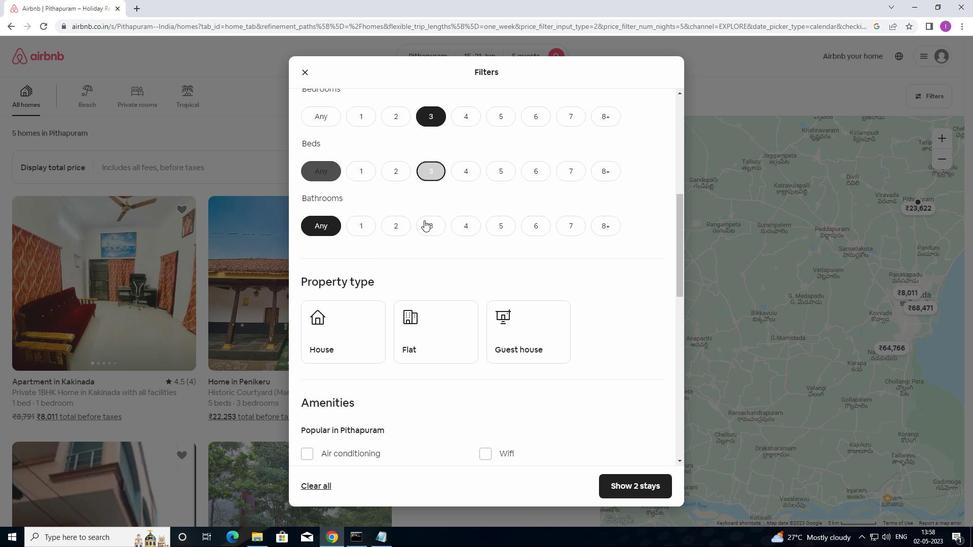 
Action: Mouse moved to (529, 295)
Screenshot: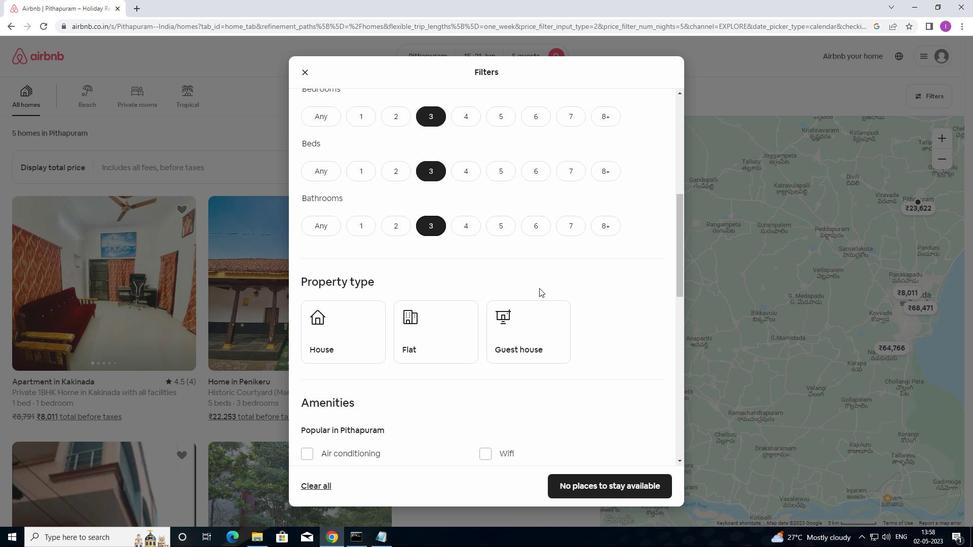 
Action: Mouse scrolled (529, 294) with delta (0, 0)
Screenshot: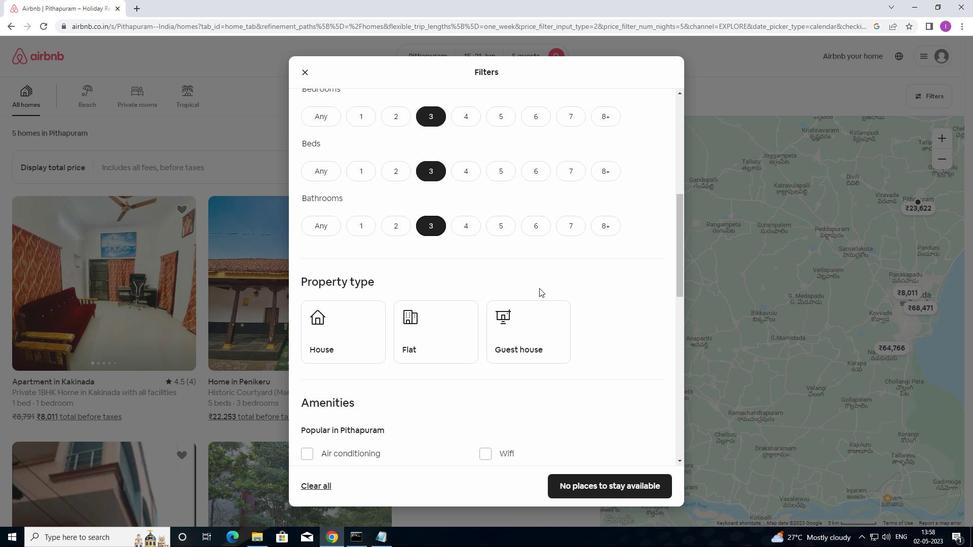 
Action: Mouse moved to (501, 302)
Screenshot: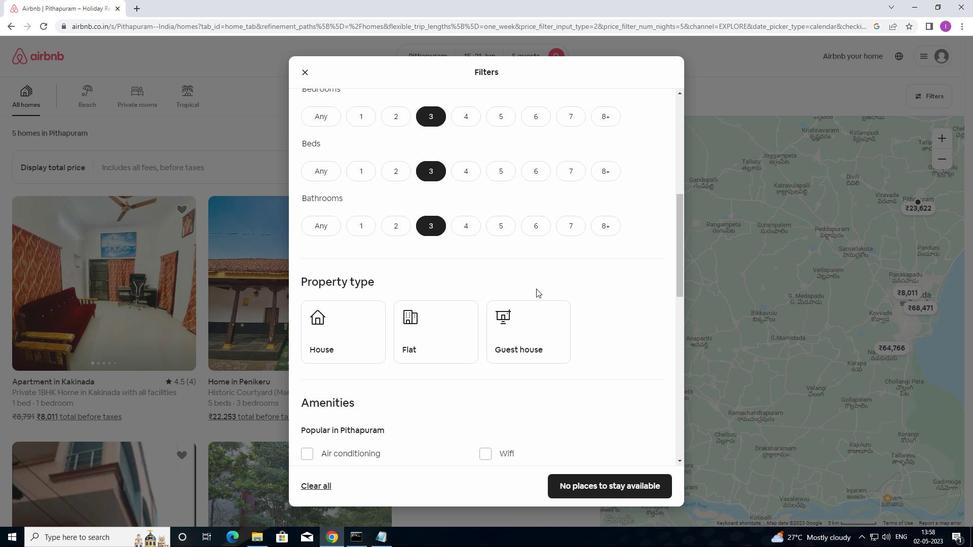 
Action: Mouse scrolled (501, 302) with delta (0, 0)
Screenshot: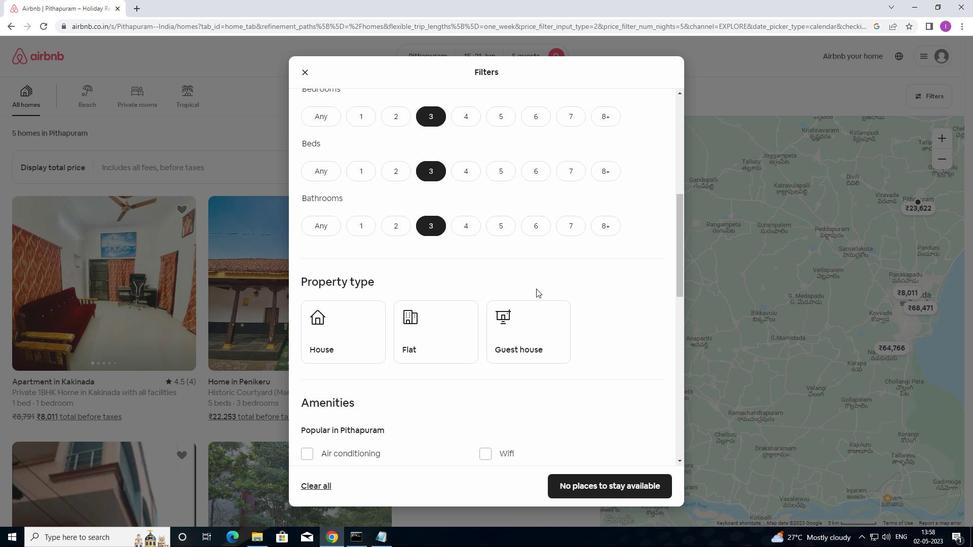 
Action: Mouse moved to (358, 230)
Screenshot: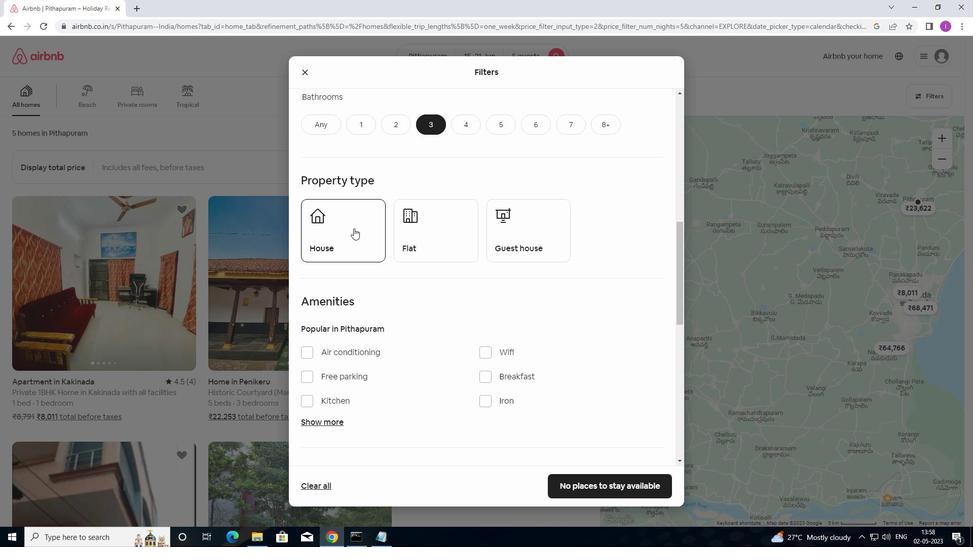 
Action: Mouse pressed left at (358, 230)
Screenshot: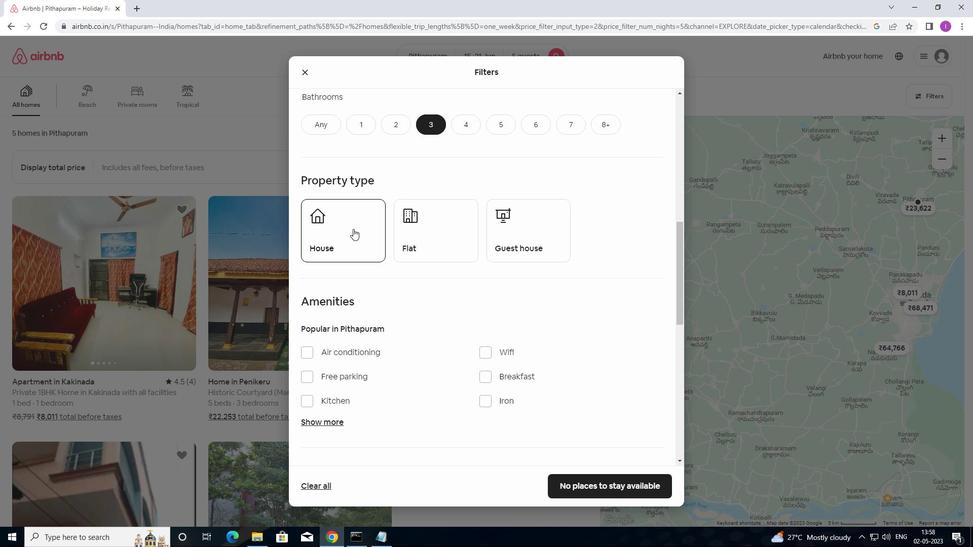 
Action: Mouse moved to (425, 229)
Screenshot: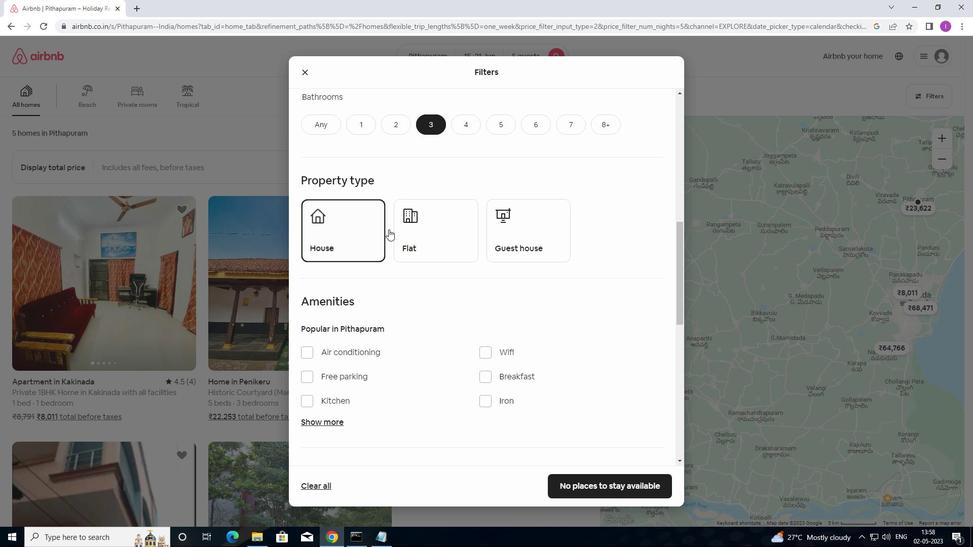 
Action: Mouse pressed left at (425, 229)
Screenshot: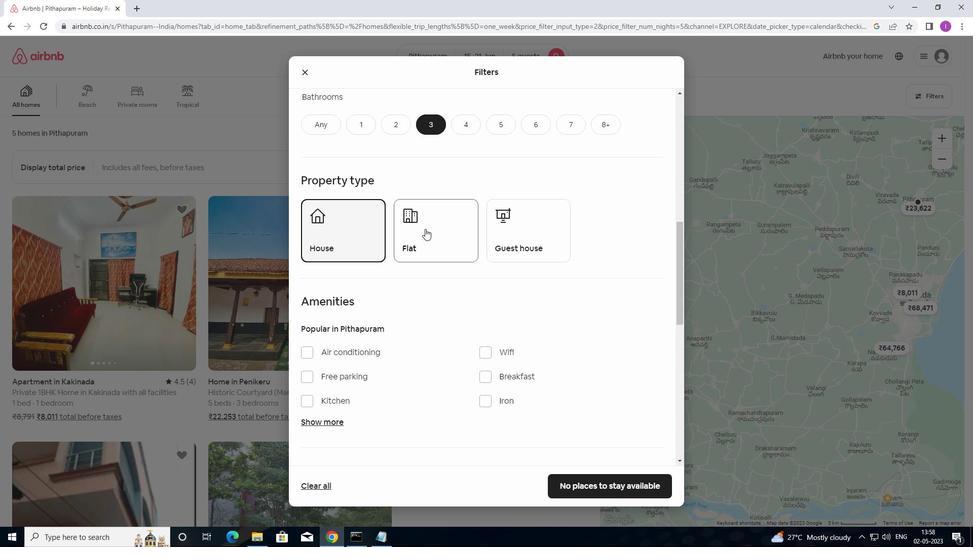 
Action: Mouse moved to (517, 225)
Screenshot: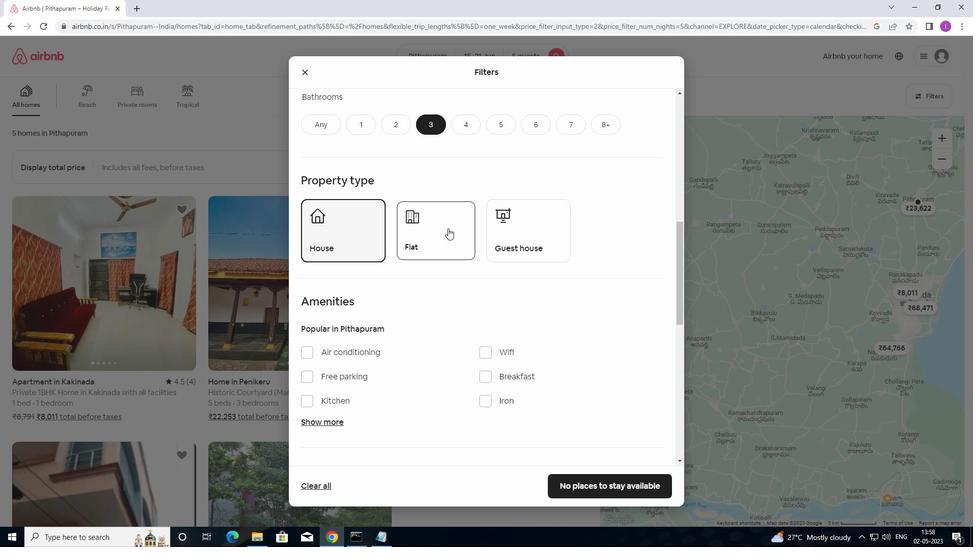 
Action: Mouse pressed left at (517, 225)
Screenshot: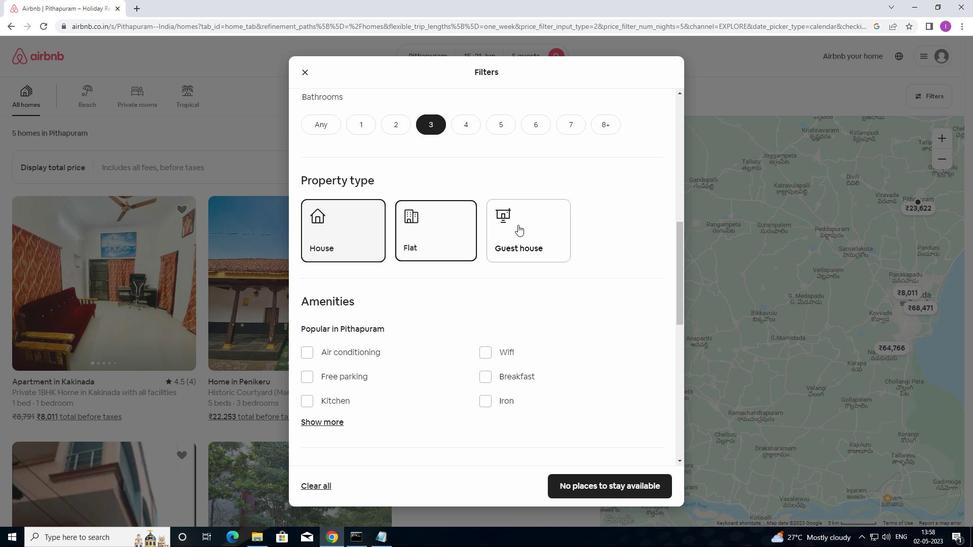 
Action: Mouse moved to (482, 313)
Screenshot: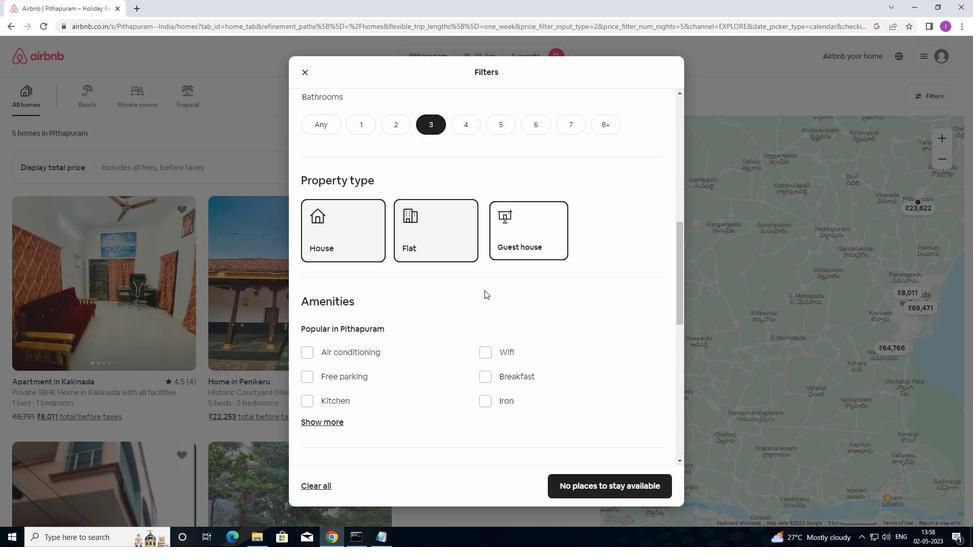 
Action: Mouse scrolled (482, 312) with delta (0, 0)
Screenshot: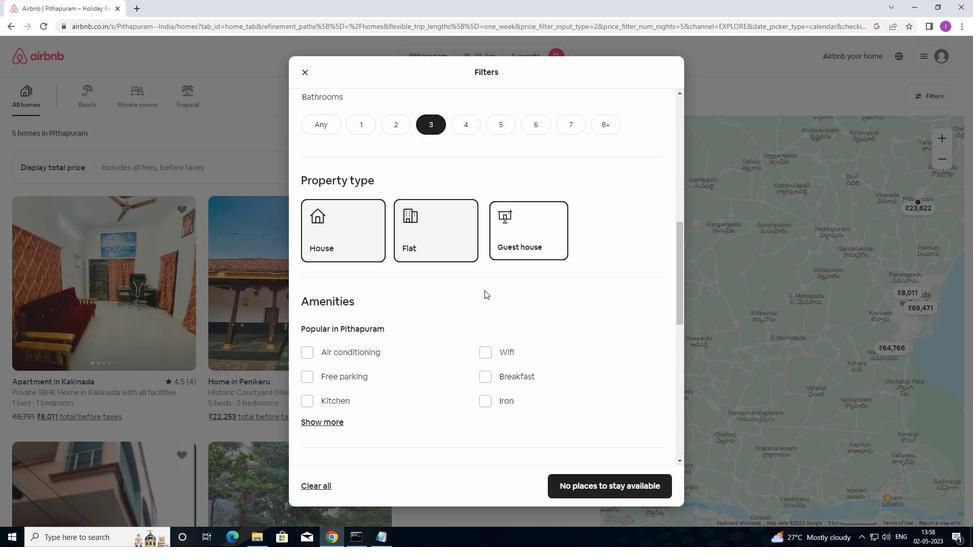 
Action: Mouse moved to (482, 313)
Screenshot: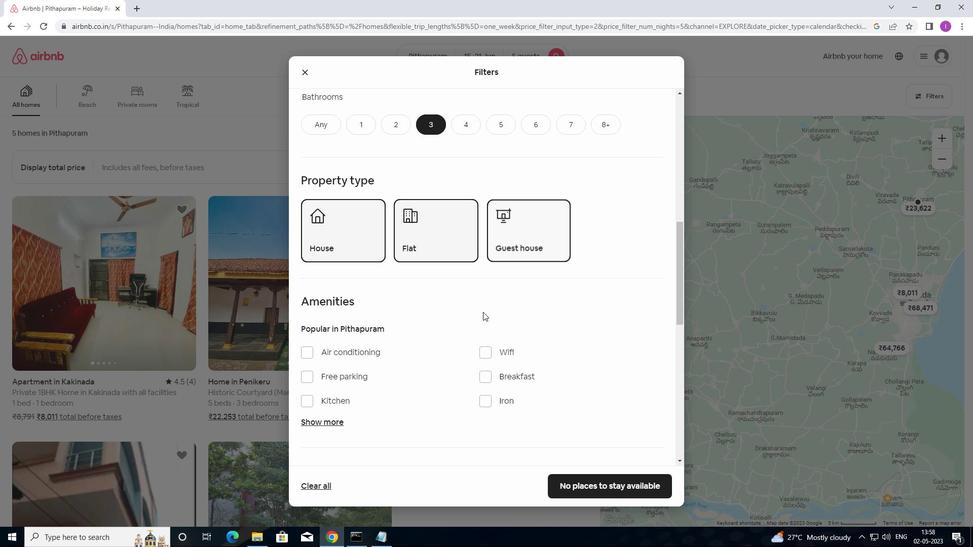 
Action: Mouse scrolled (482, 313) with delta (0, 0)
Screenshot: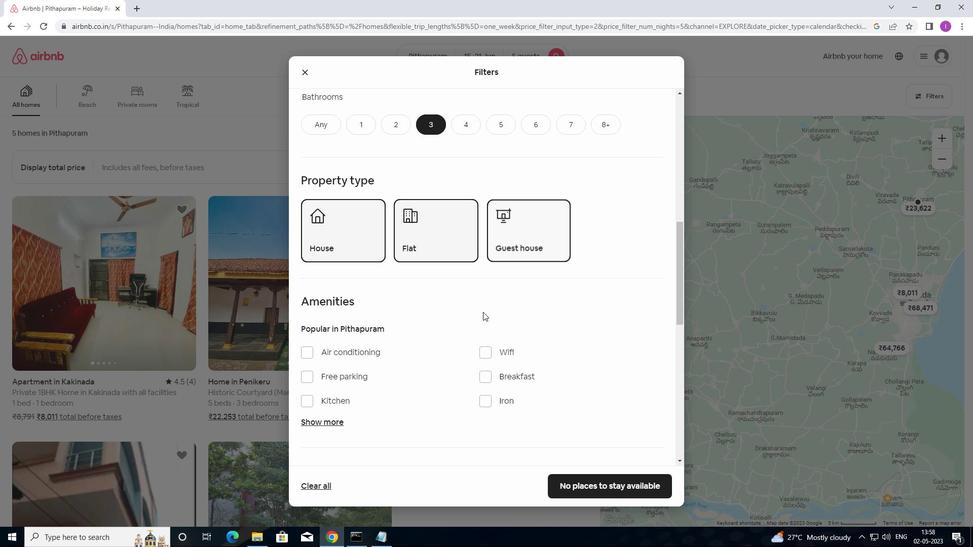 
Action: Mouse moved to (482, 300)
Screenshot: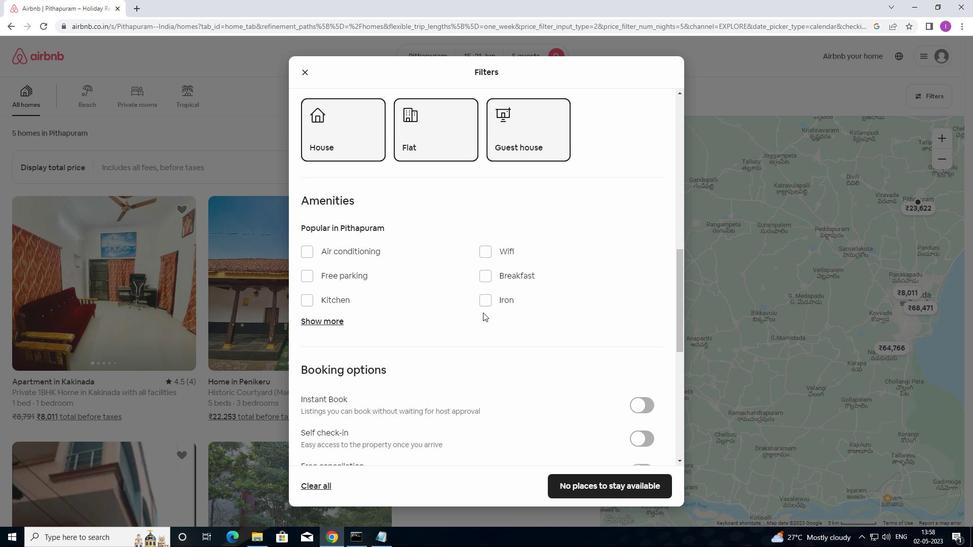
Action: Mouse scrolled (482, 300) with delta (0, 0)
Screenshot: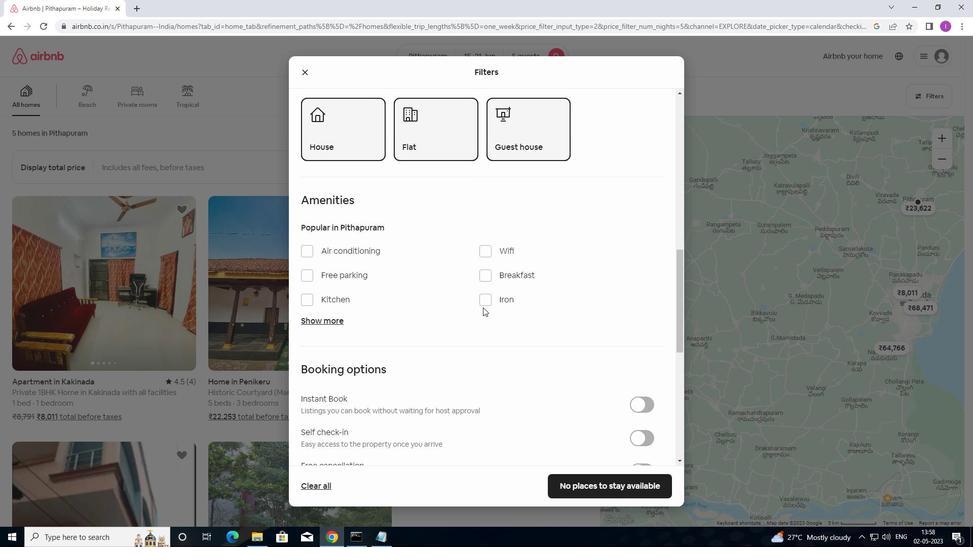 
Action: Mouse scrolled (482, 300) with delta (0, 0)
Screenshot: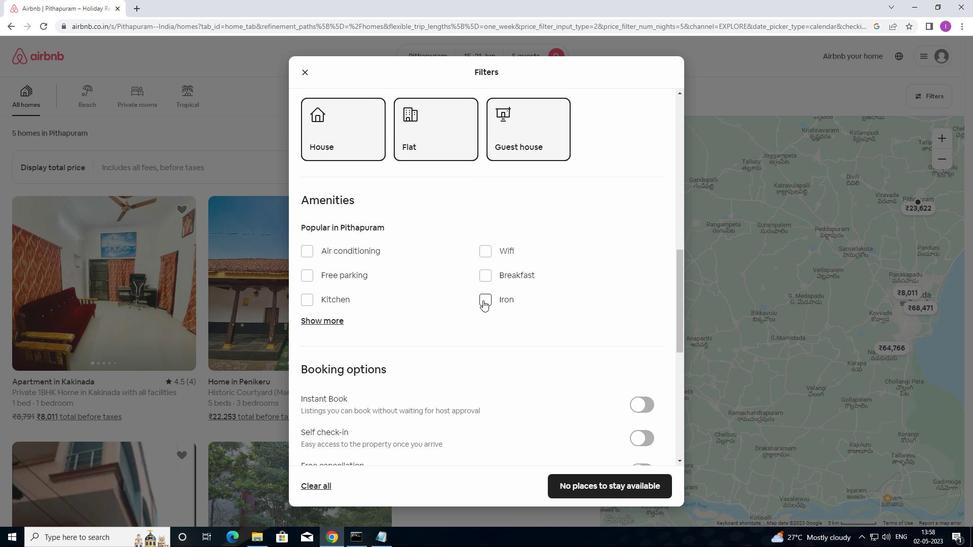 
Action: Mouse moved to (483, 300)
Screenshot: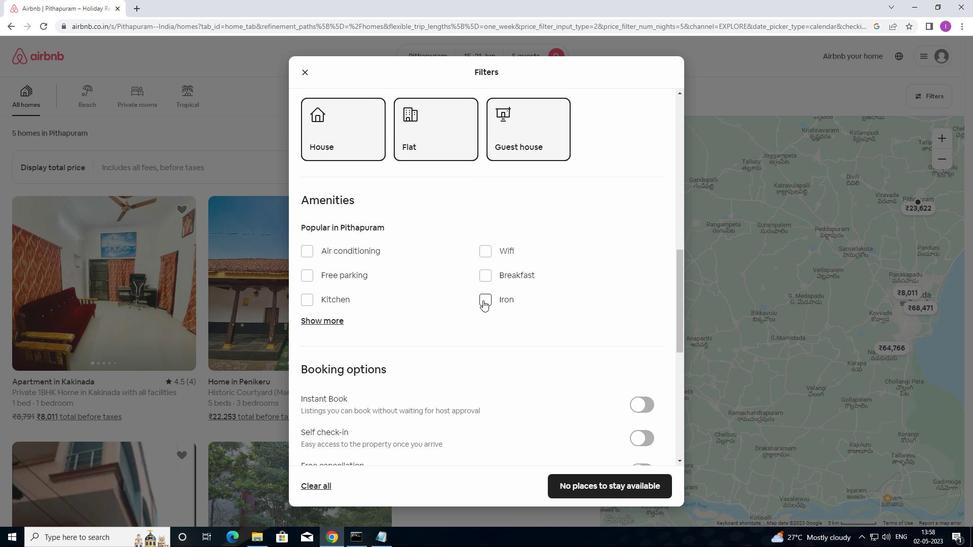 
Action: Mouse scrolled (483, 299) with delta (0, 0)
Screenshot: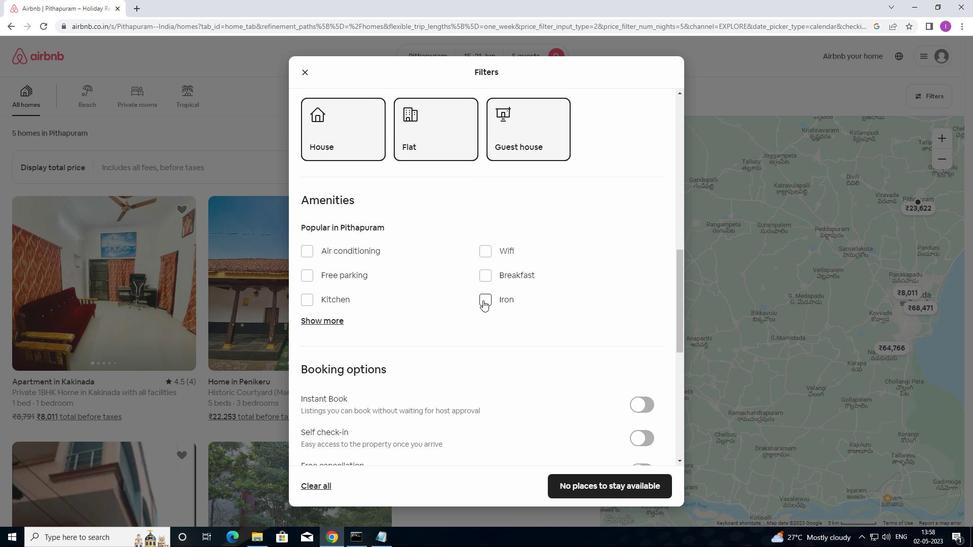 
Action: Mouse moved to (485, 300)
Screenshot: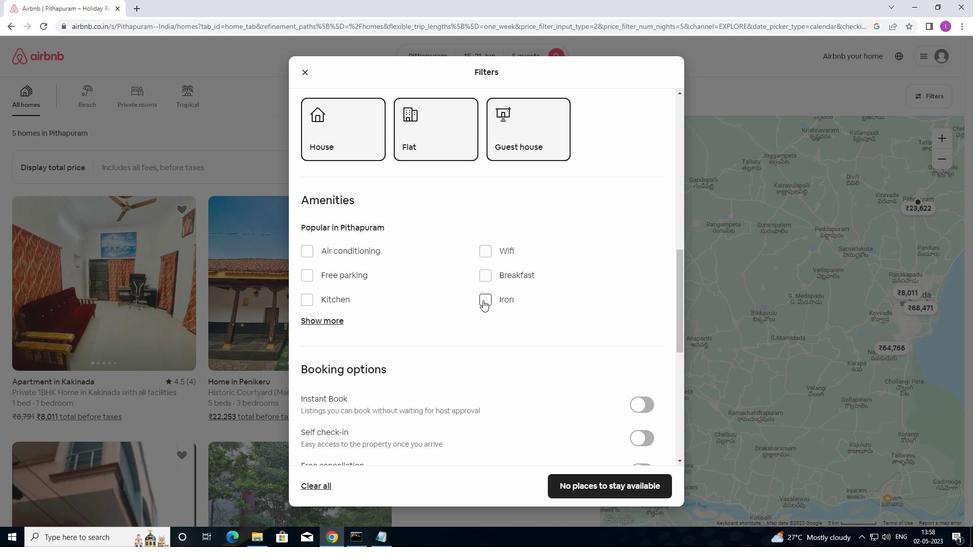 
Action: Mouse scrolled (485, 299) with delta (0, 0)
Screenshot: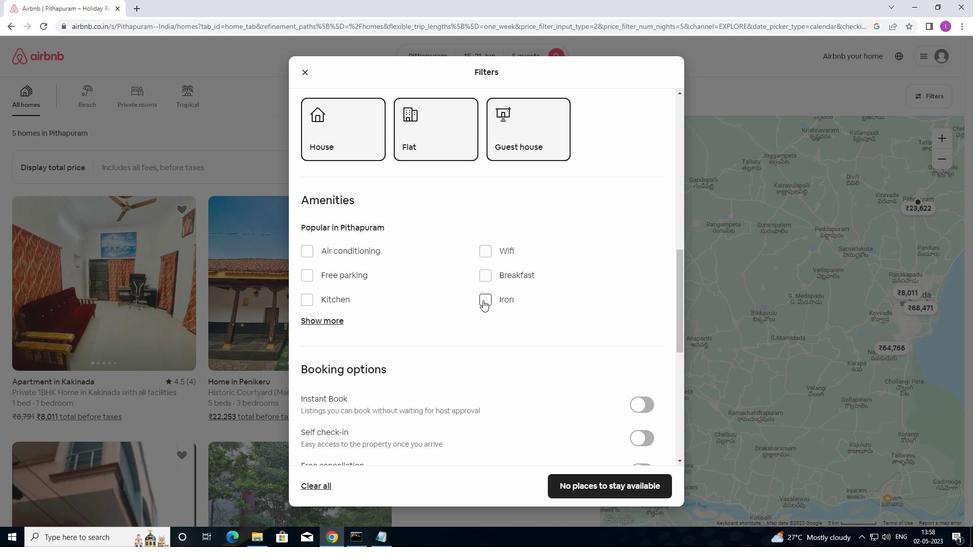 
Action: Mouse moved to (651, 238)
Screenshot: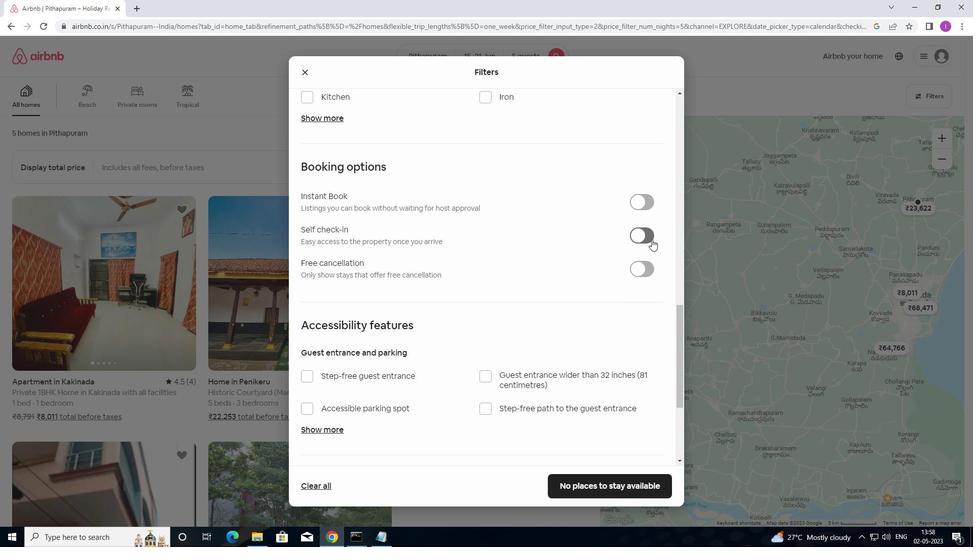 
Action: Mouse pressed left at (651, 238)
Screenshot: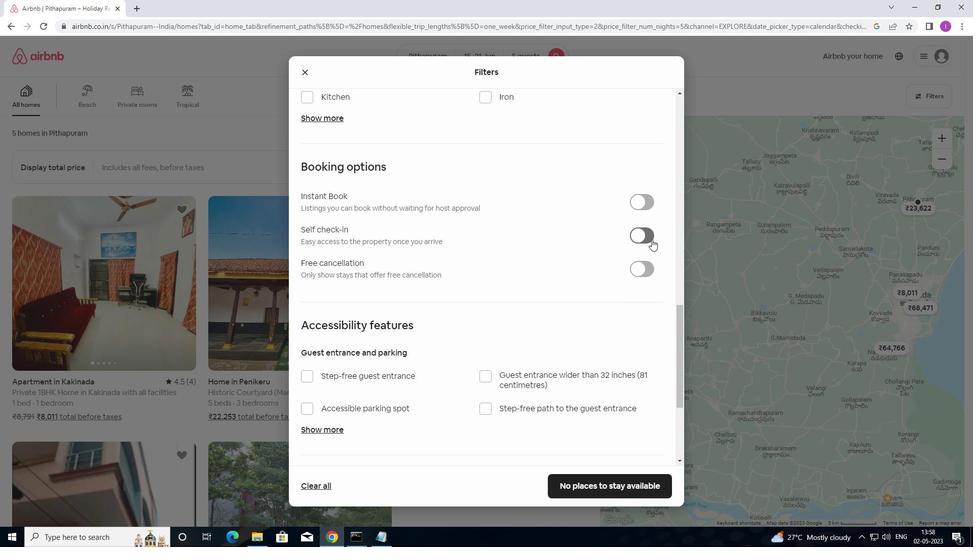 
Action: Mouse moved to (651, 249)
Screenshot: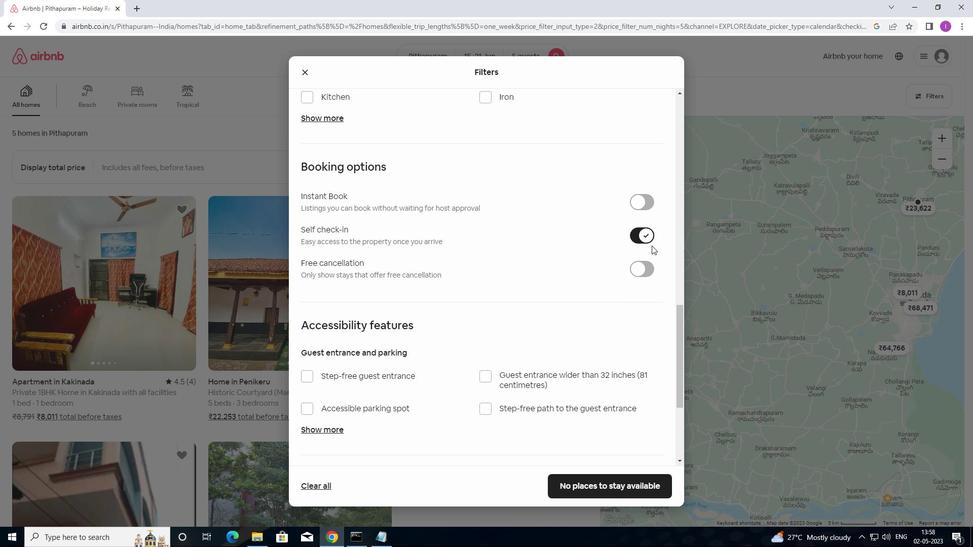 
Action: Mouse scrolled (651, 248) with delta (0, 0)
Screenshot: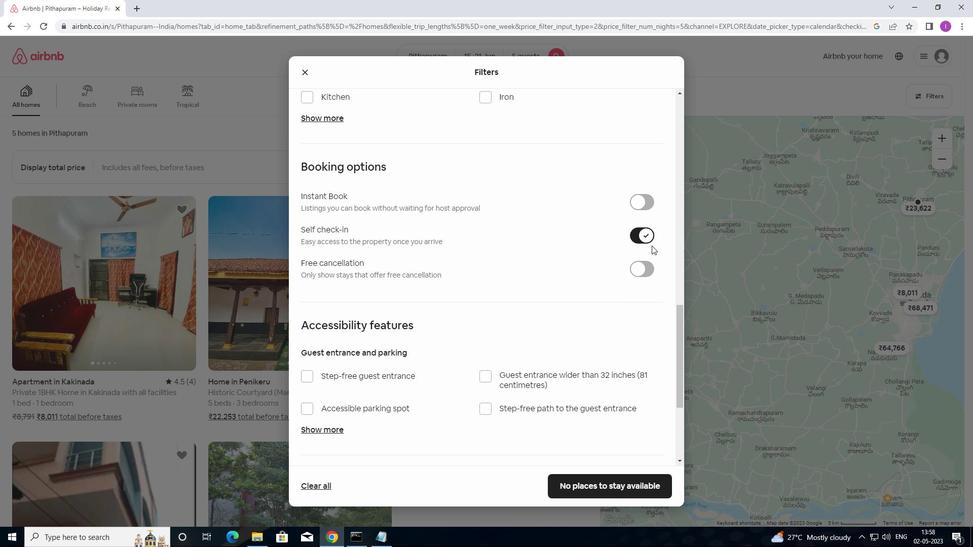 
Action: Mouse moved to (651, 250)
Screenshot: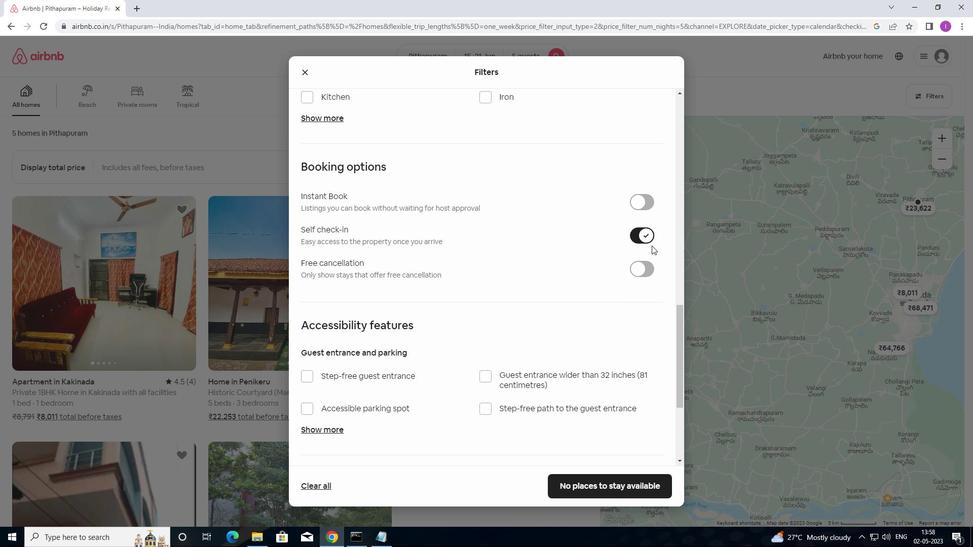 
Action: Mouse scrolled (651, 250) with delta (0, 0)
Screenshot: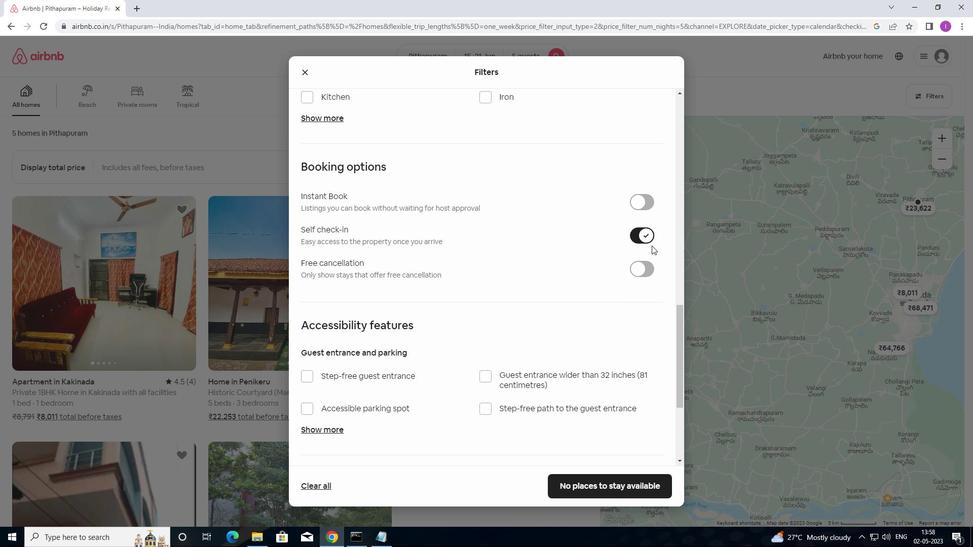 
Action: Mouse scrolled (651, 250) with delta (0, 0)
Screenshot: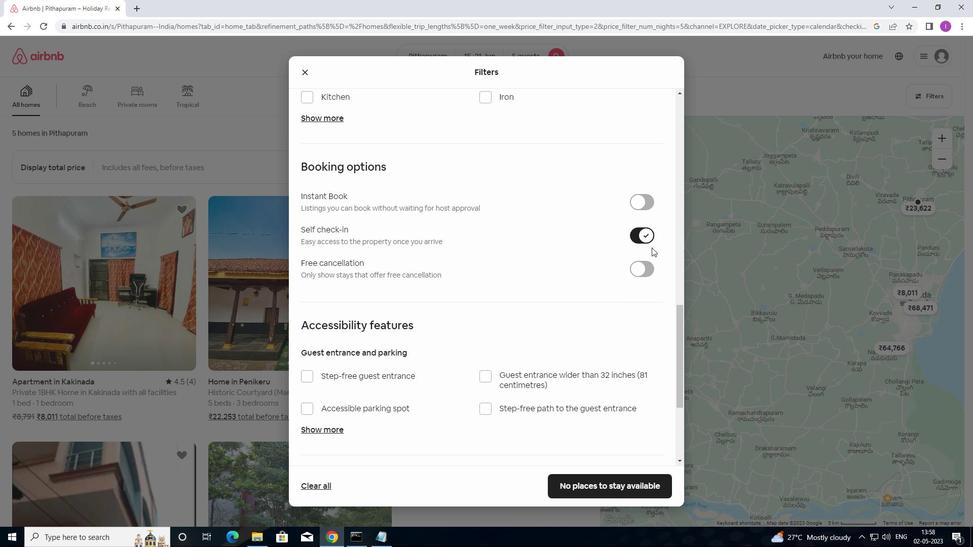
Action: Mouse moved to (651, 248)
Screenshot: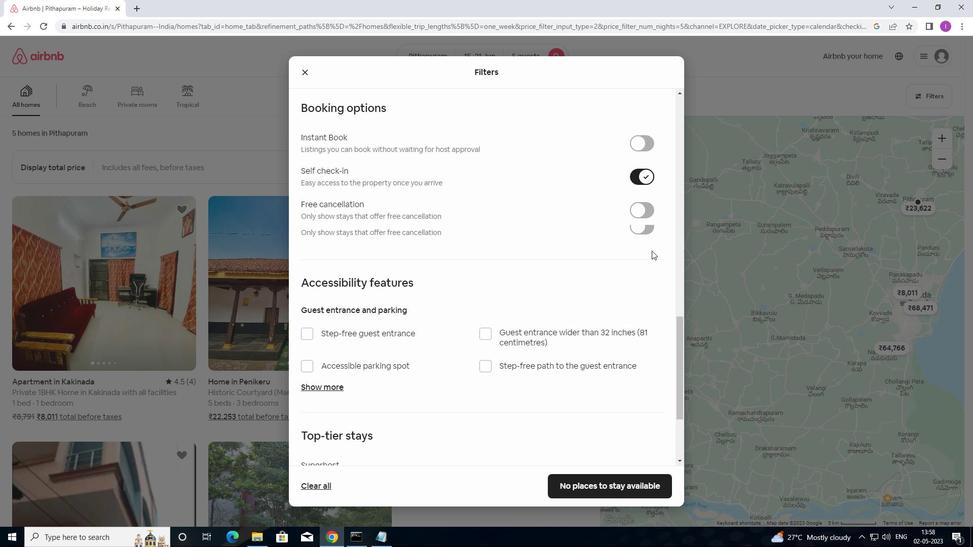 
Action: Mouse scrolled (651, 248) with delta (0, 0)
Screenshot: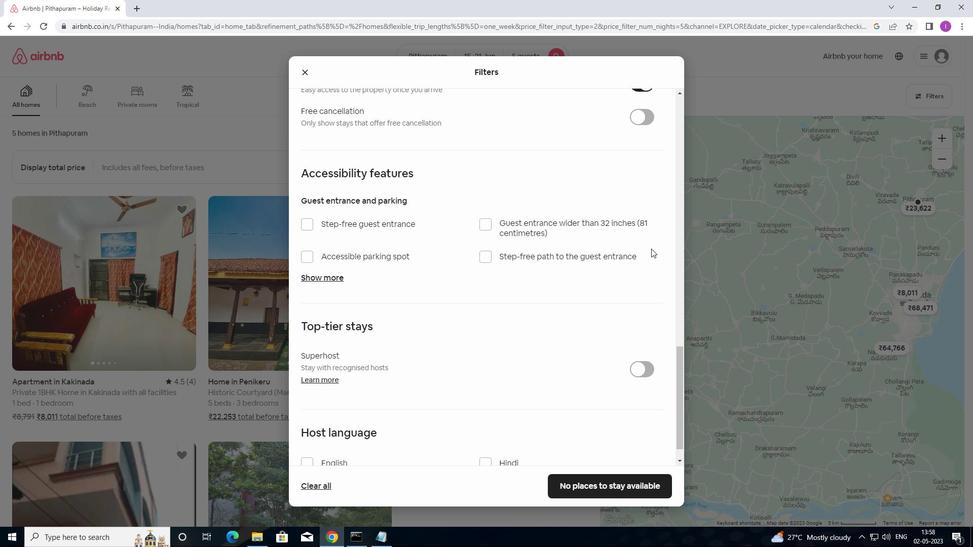 
Action: Mouse scrolled (651, 248) with delta (0, 0)
Screenshot: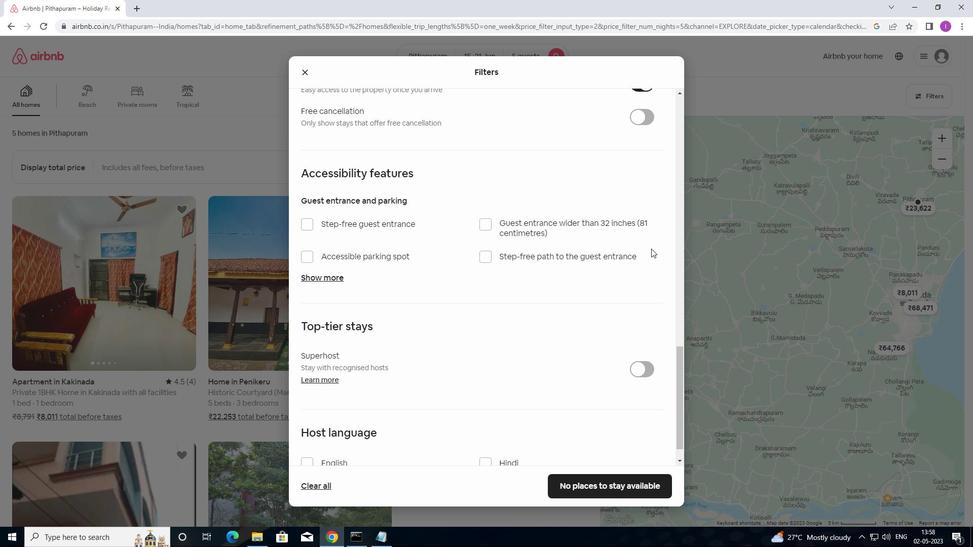 
Action: Mouse scrolled (651, 248) with delta (0, 0)
Screenshot: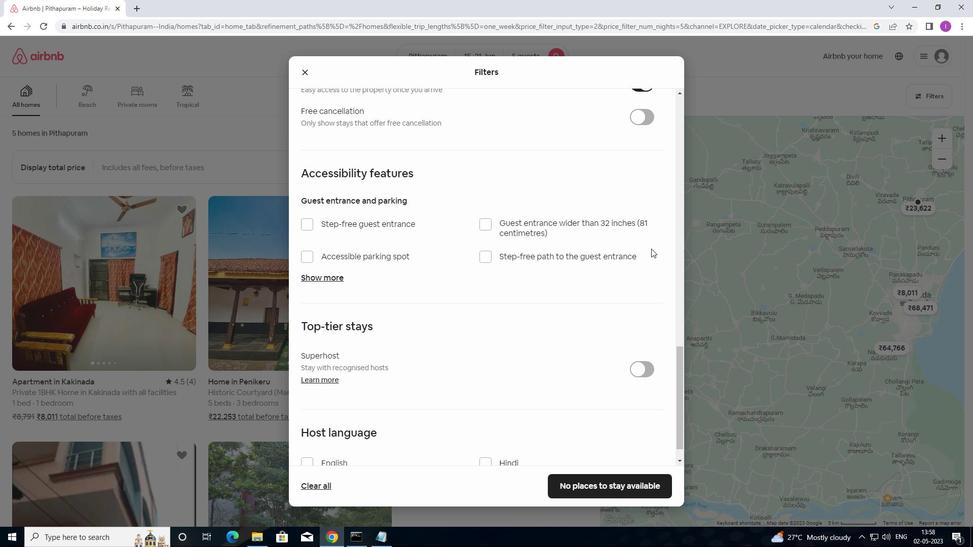 
Action: Mouse moved to (633, 303)
Screenshot: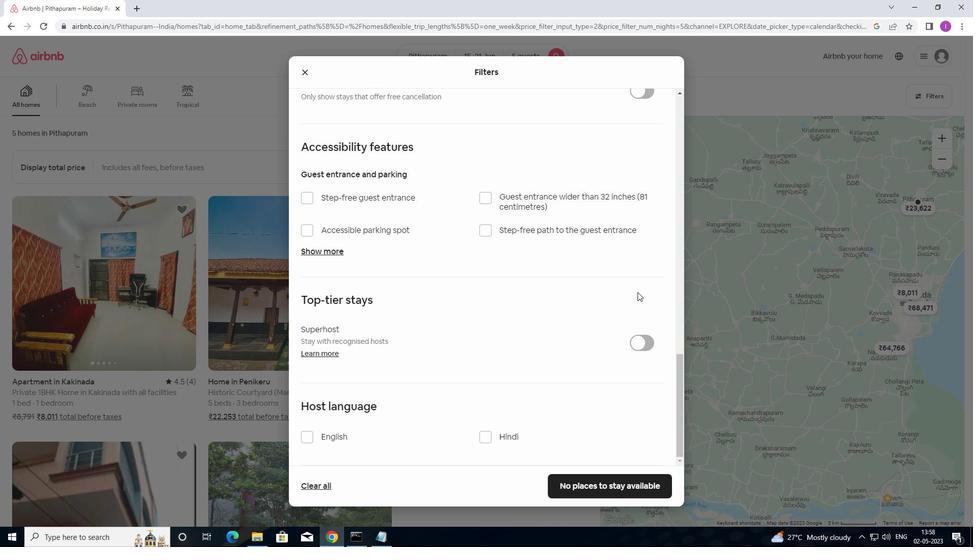 
Action: Mouse scrolled (633, 303) with delta (0, 0)
Screenshot: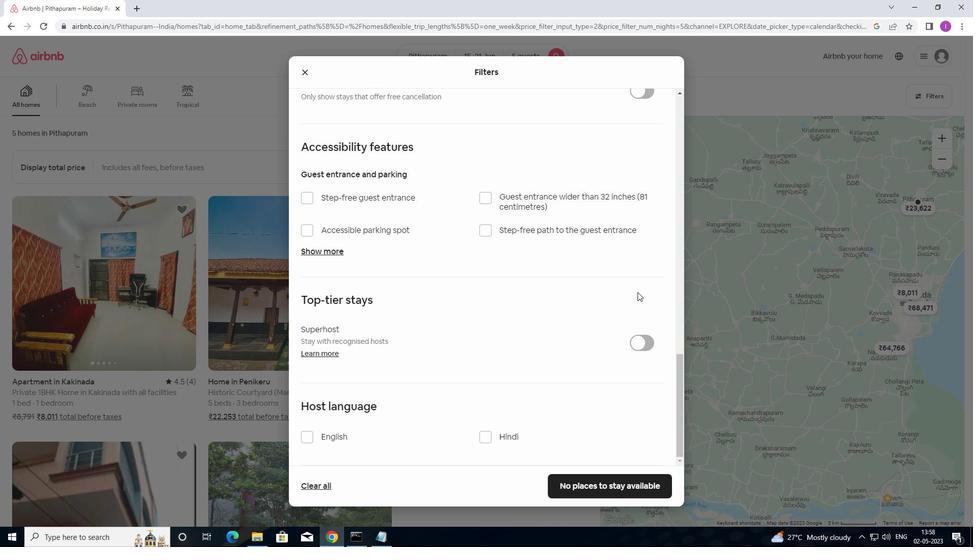 
Action: Mouse moved to (630, 307)
Screenshot: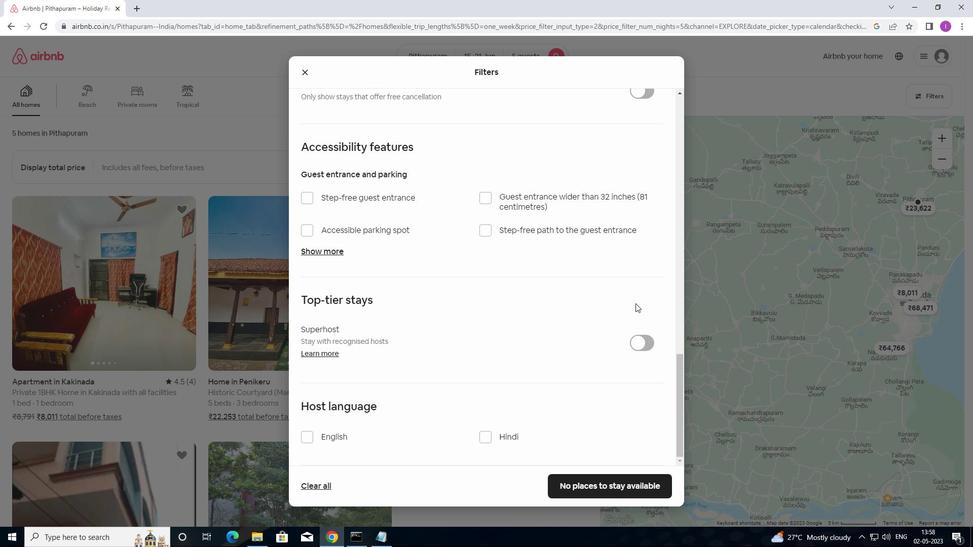 
Action: Mouse scrolled (630, 306) with delta (0, 0)
Screenshot: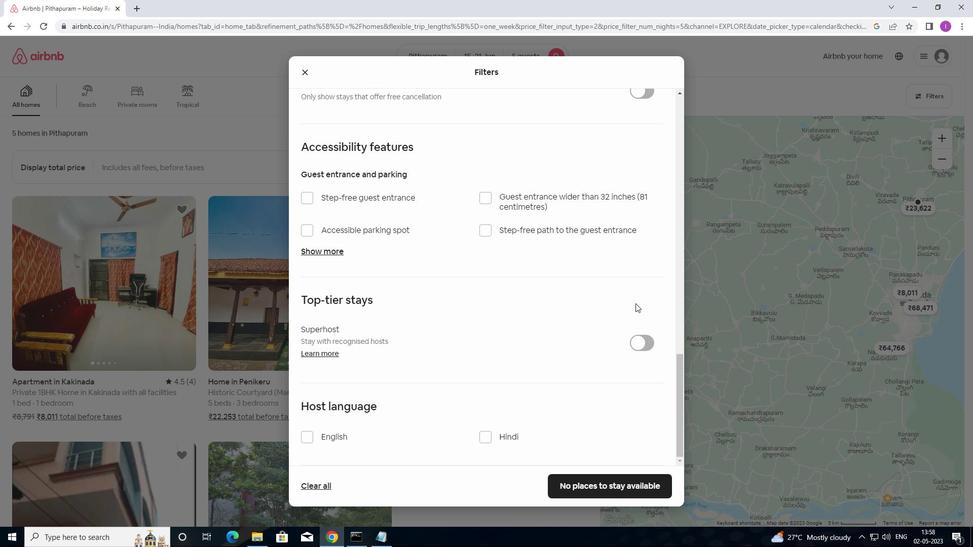 
Action: Mouse moved to (626, 314)
Screenshot: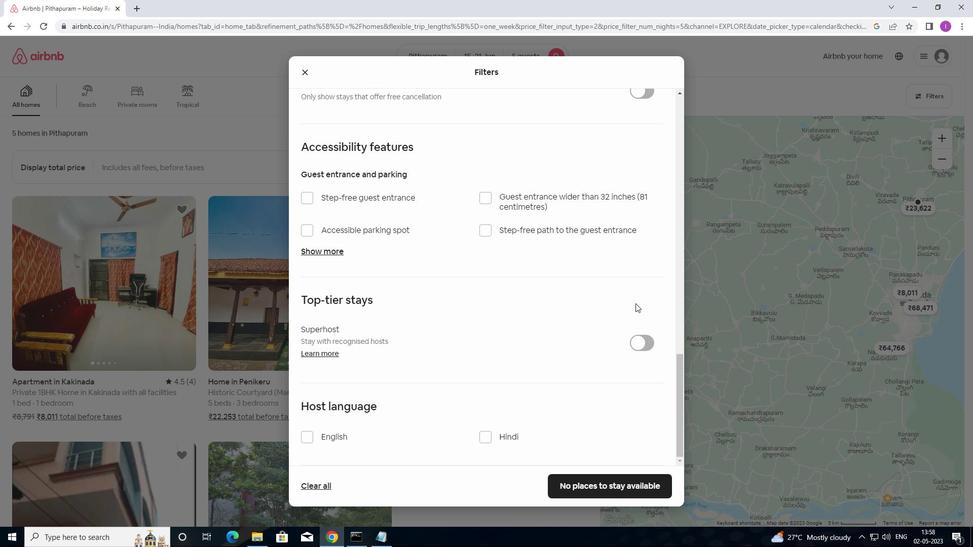 
Action: Mouse scrolled (626, 313) with delta (0, 0)
Screenshot: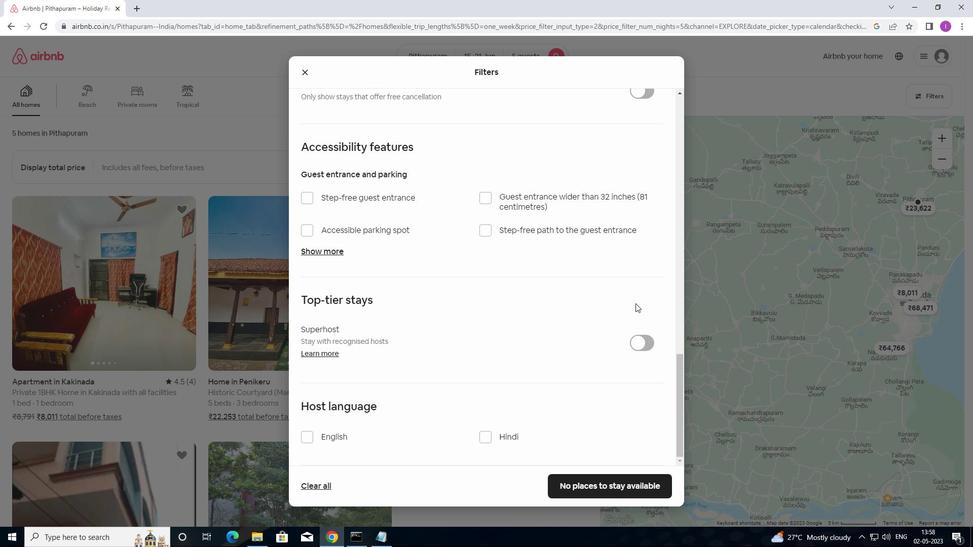 
Action: Mouse moved to (623, 315)
Screenshot: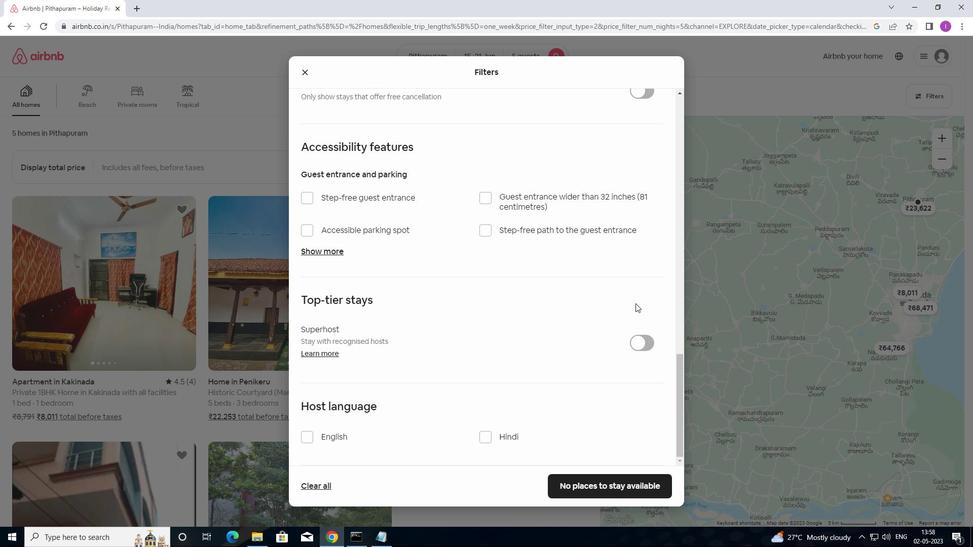 
Action: Mouse scrolled (623, 315) with delta (0, 0)
Screenshot: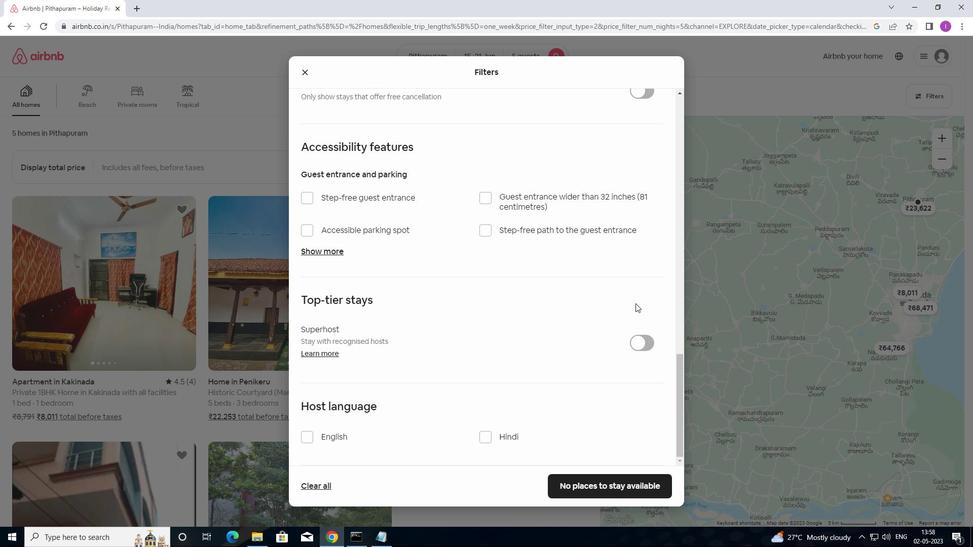 
Action: Mouse moved to (304, 433)
Screenshot: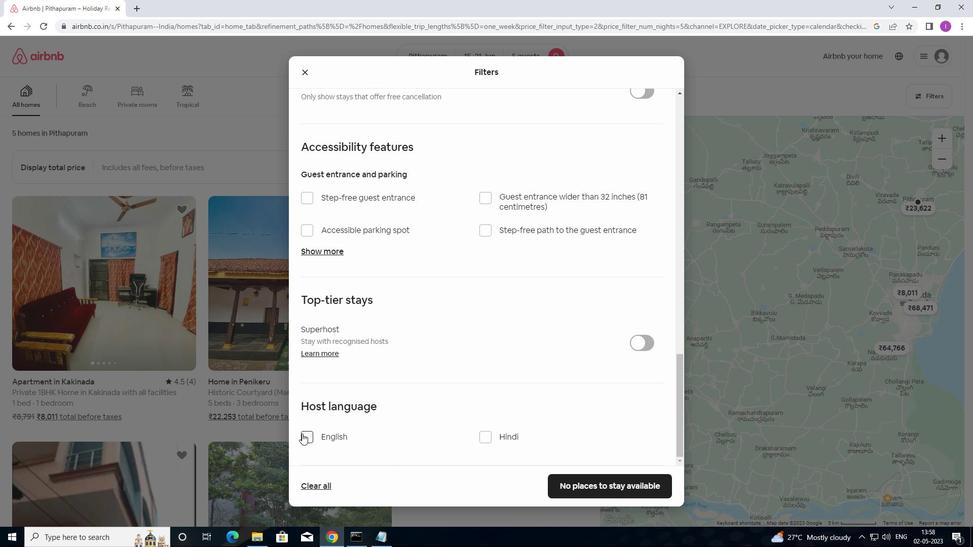 
Action: Mouse pressed left at (304, 433)
Screenshot: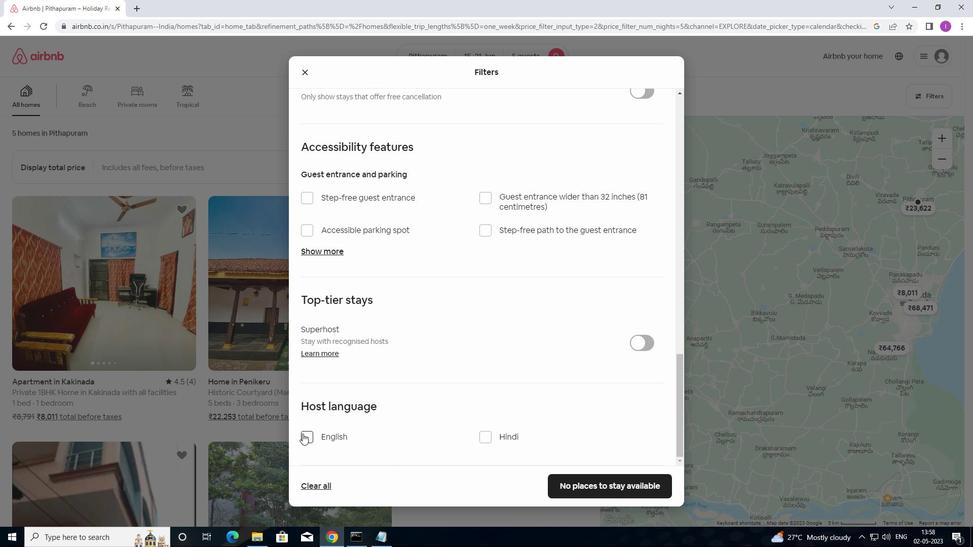 
Action: Mouse moved to (571, 479)
Screenshot: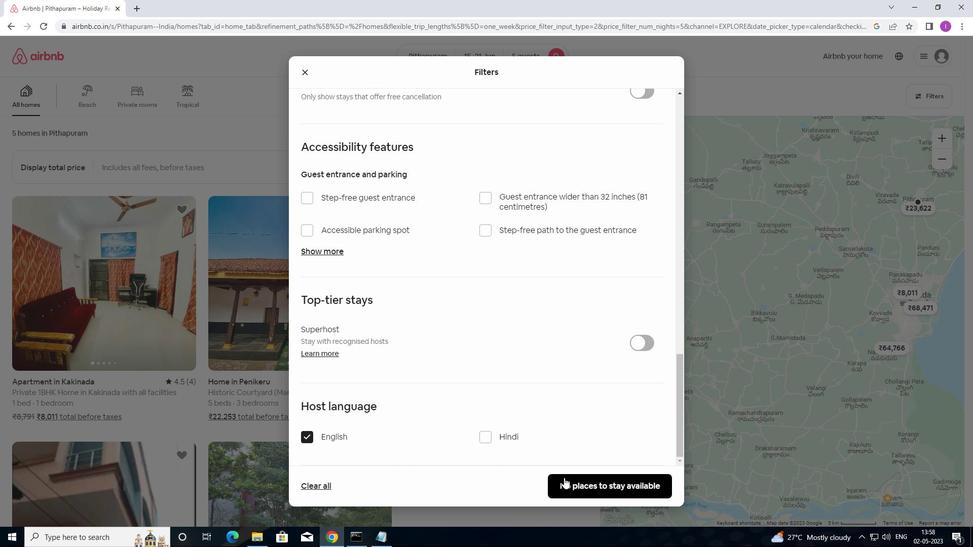 
Action: Mouse pressed left at (571, 479)
Screenshot: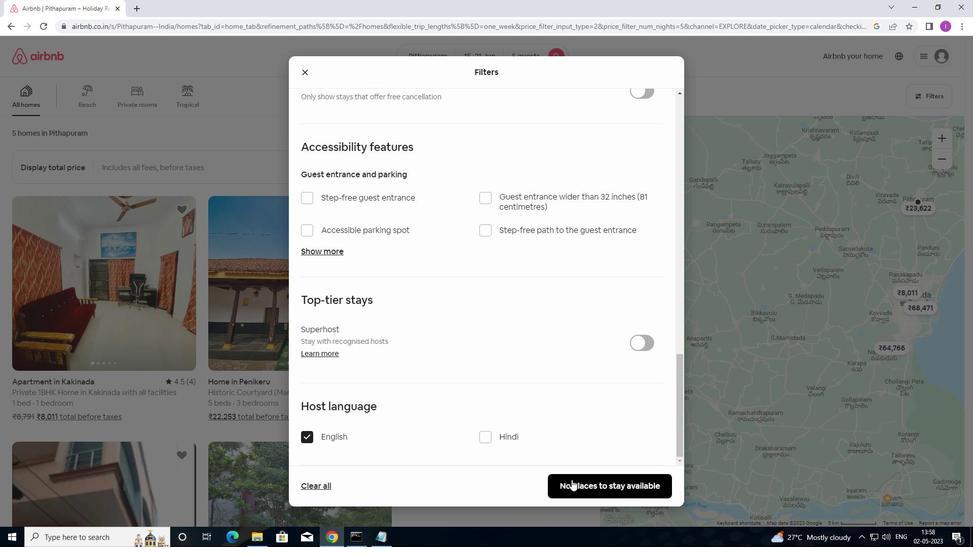 
Action: Mouse moved to (579, 469)
Screenshot: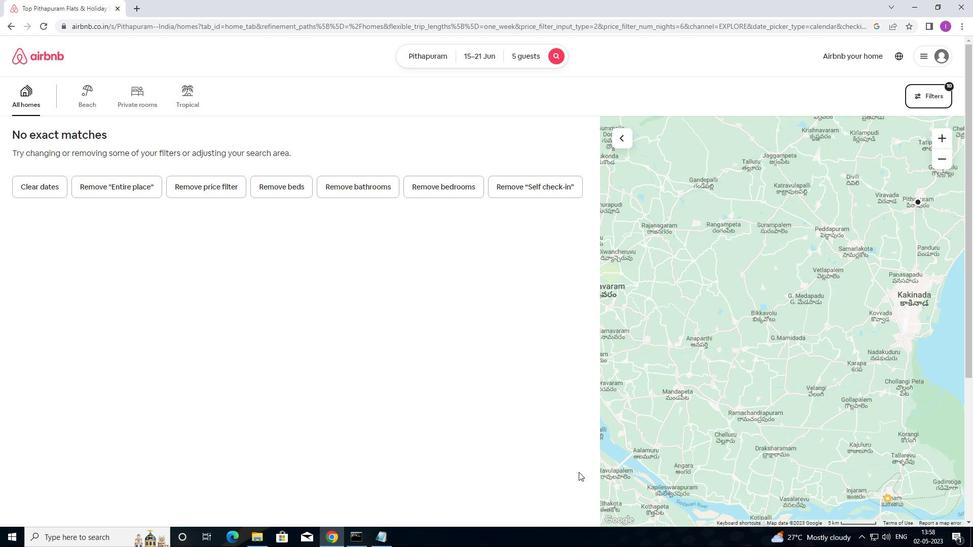 
